 Task: Add a signature Clara Davis containing Thank you for your help, Clara Davis to email address softage.10@softage.net and add a folder Radio advertising
Action: Mouse moved to (127, 130)
Screenshot: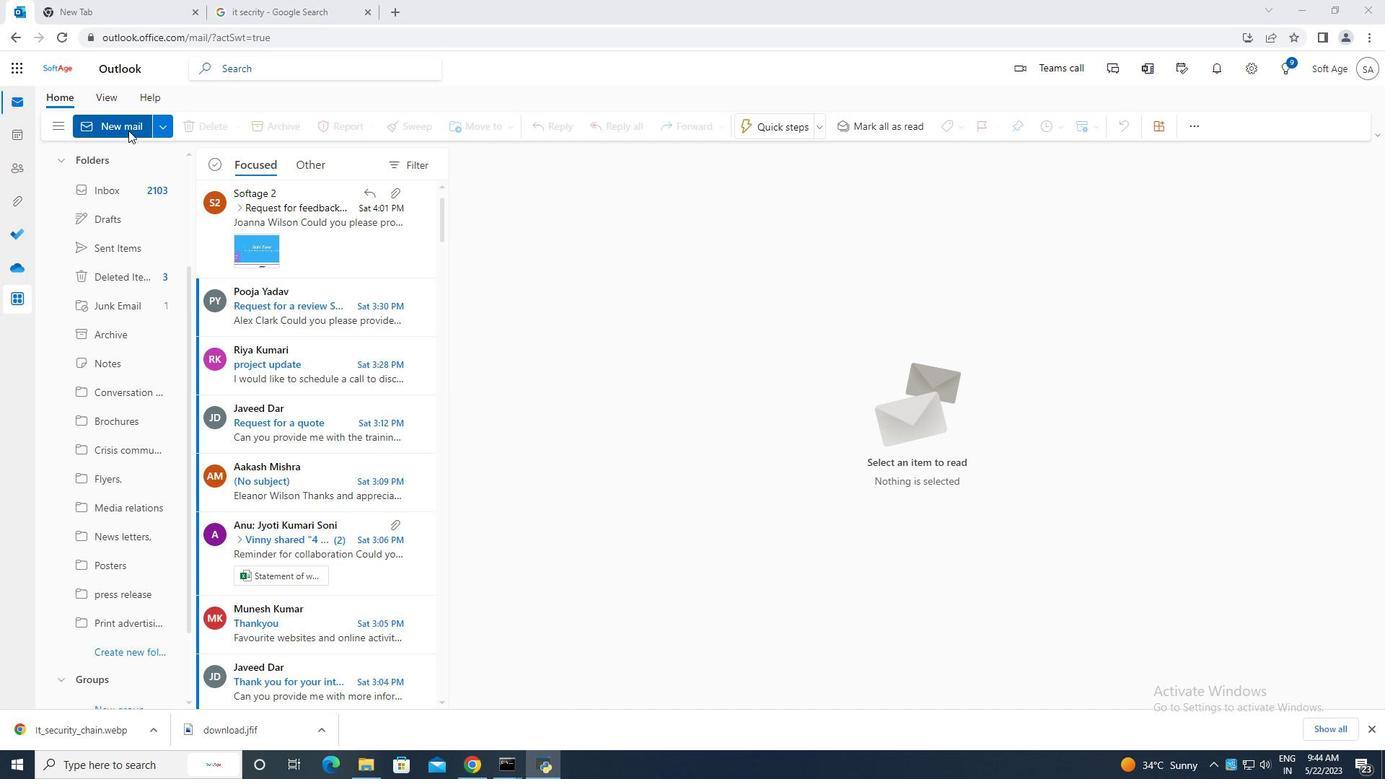 
Action: Mouse pressed left at (127, 130)
Screenshot: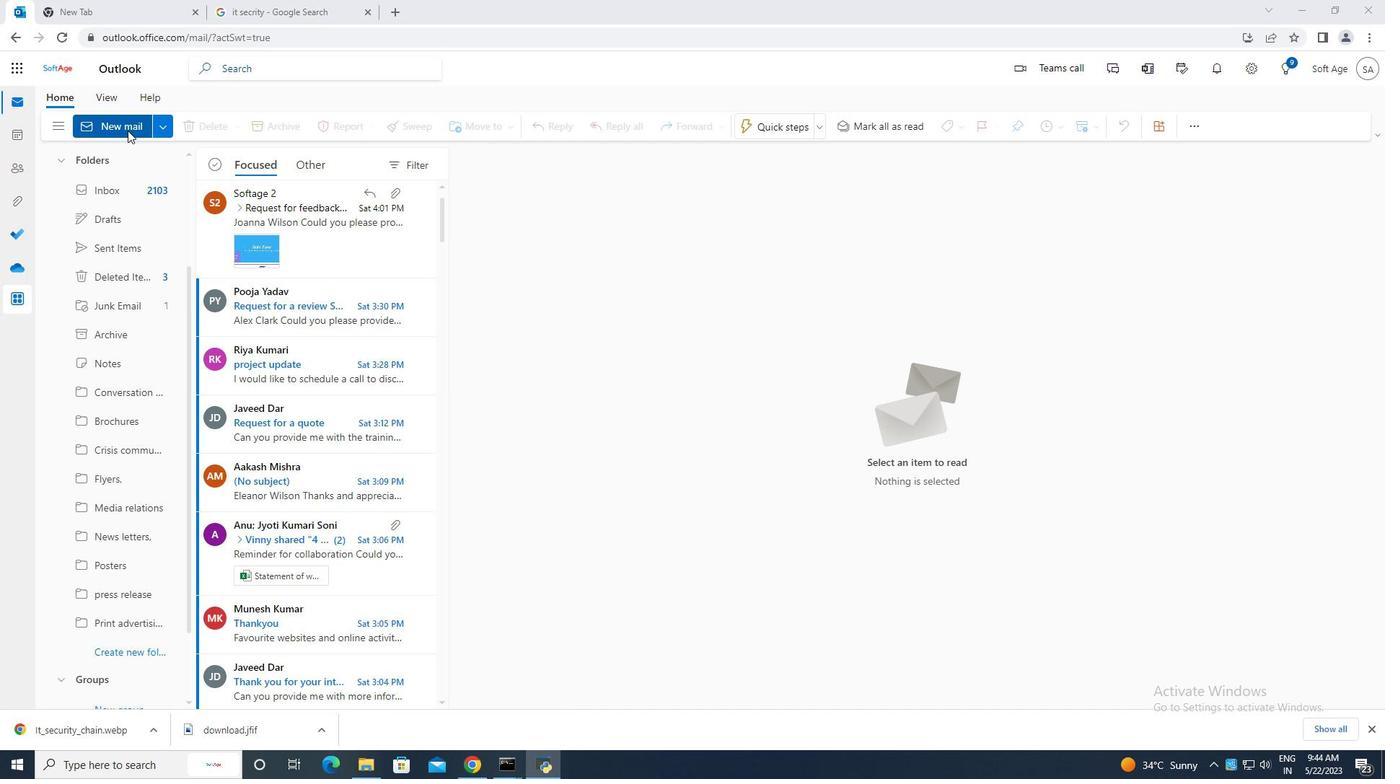 
Action: Mouse moved to (933, 120)
Screenshot: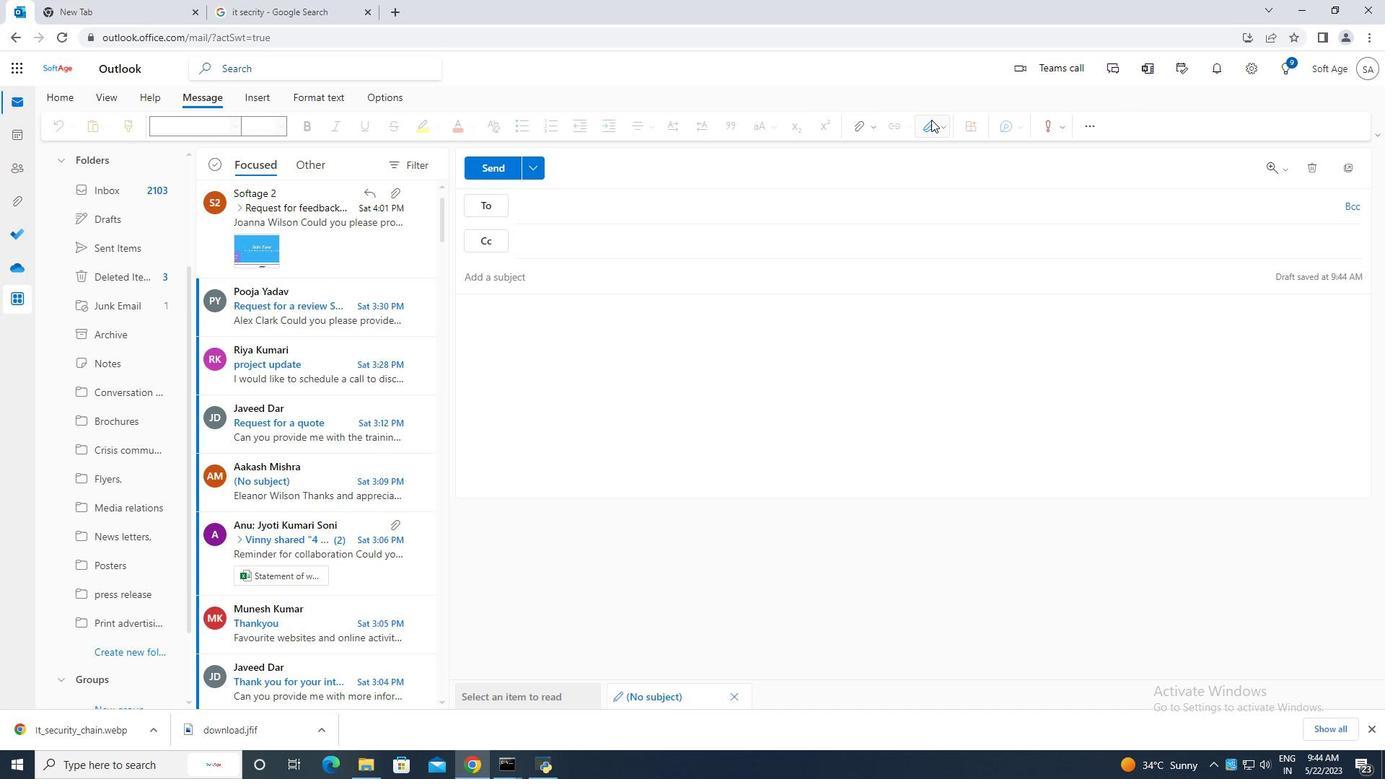 
Action: Mouse pressed left at (933, 120)
Screenshot: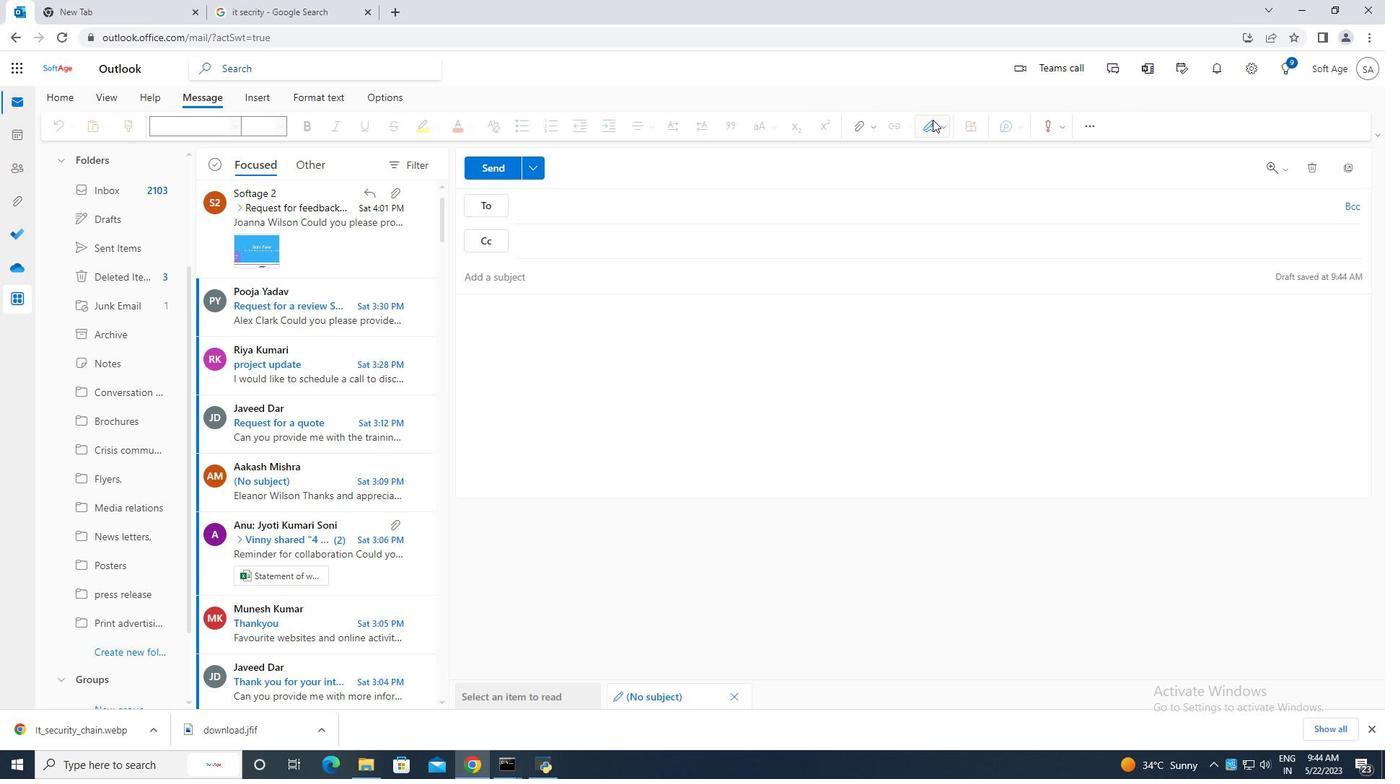 
Action: Mouse moved to (901, 183)
Screenshot: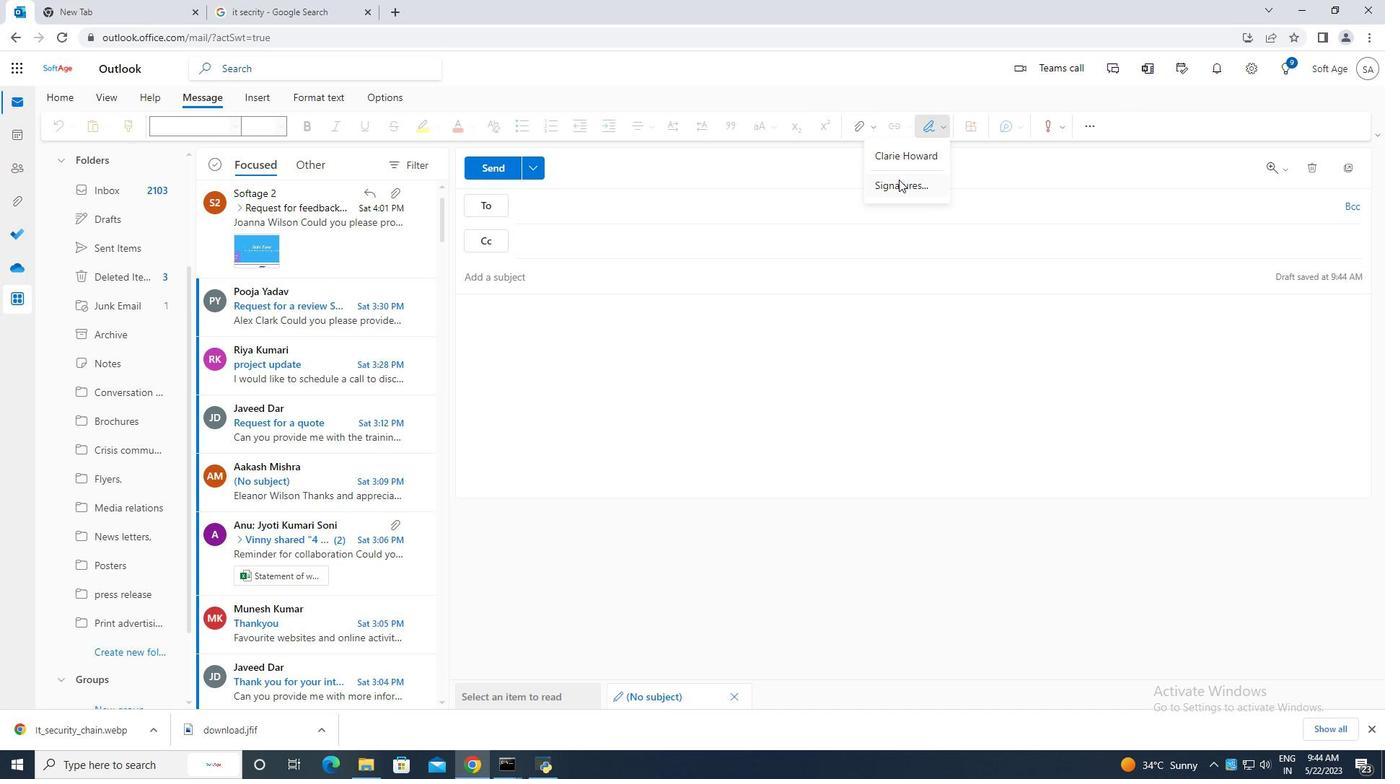 
Action: Mouse pressed left at (901, 183)
Screenshot: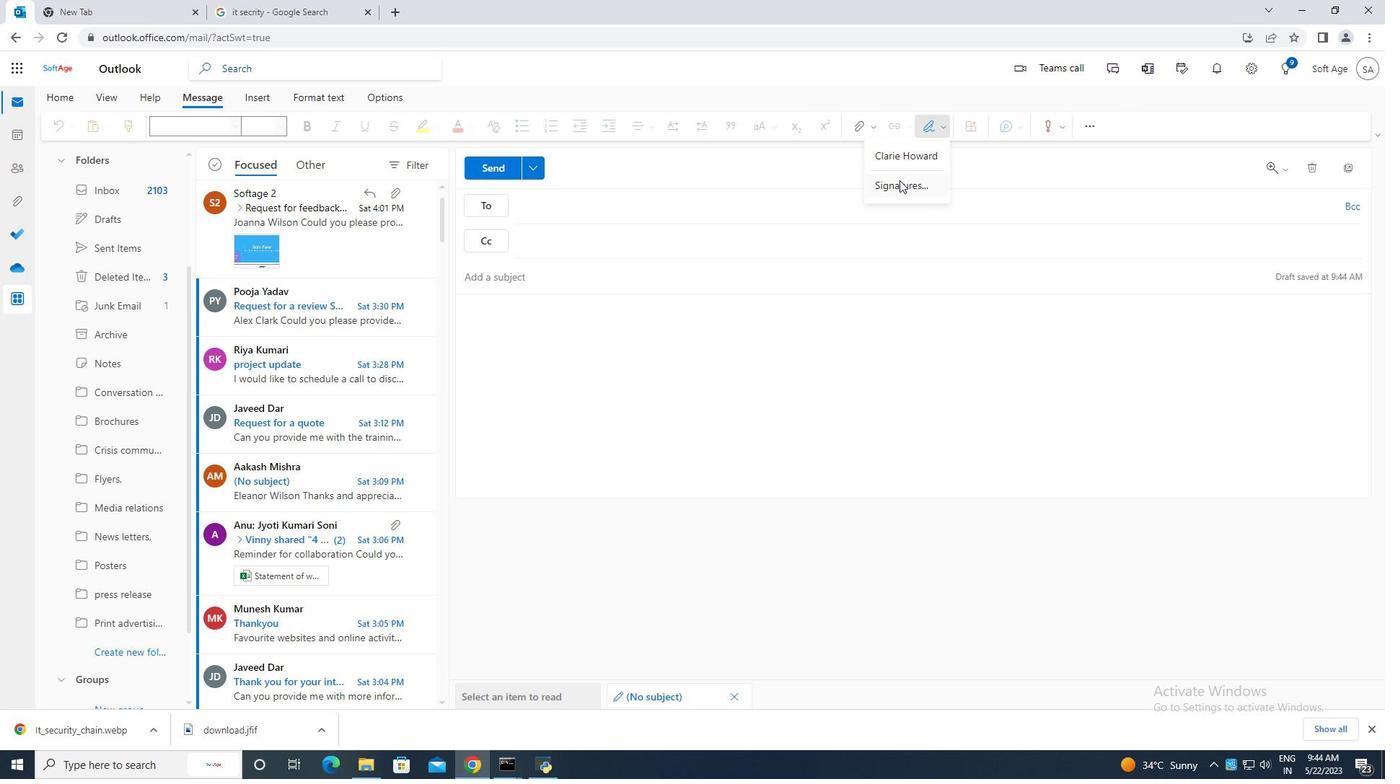 
Action: Mouse moved to (974, 243)
Screenshot: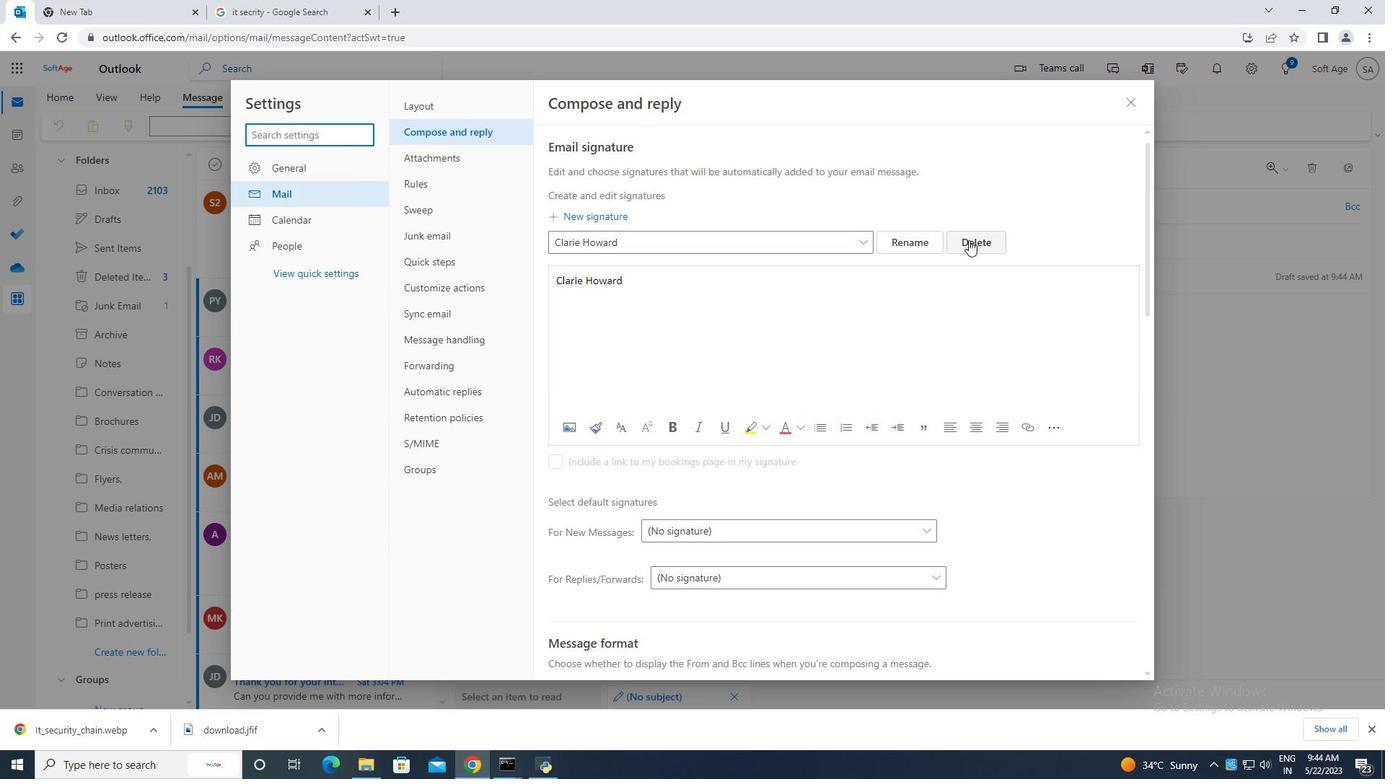 
Action: Mouse pressed left at (974, 243)
Screenshot: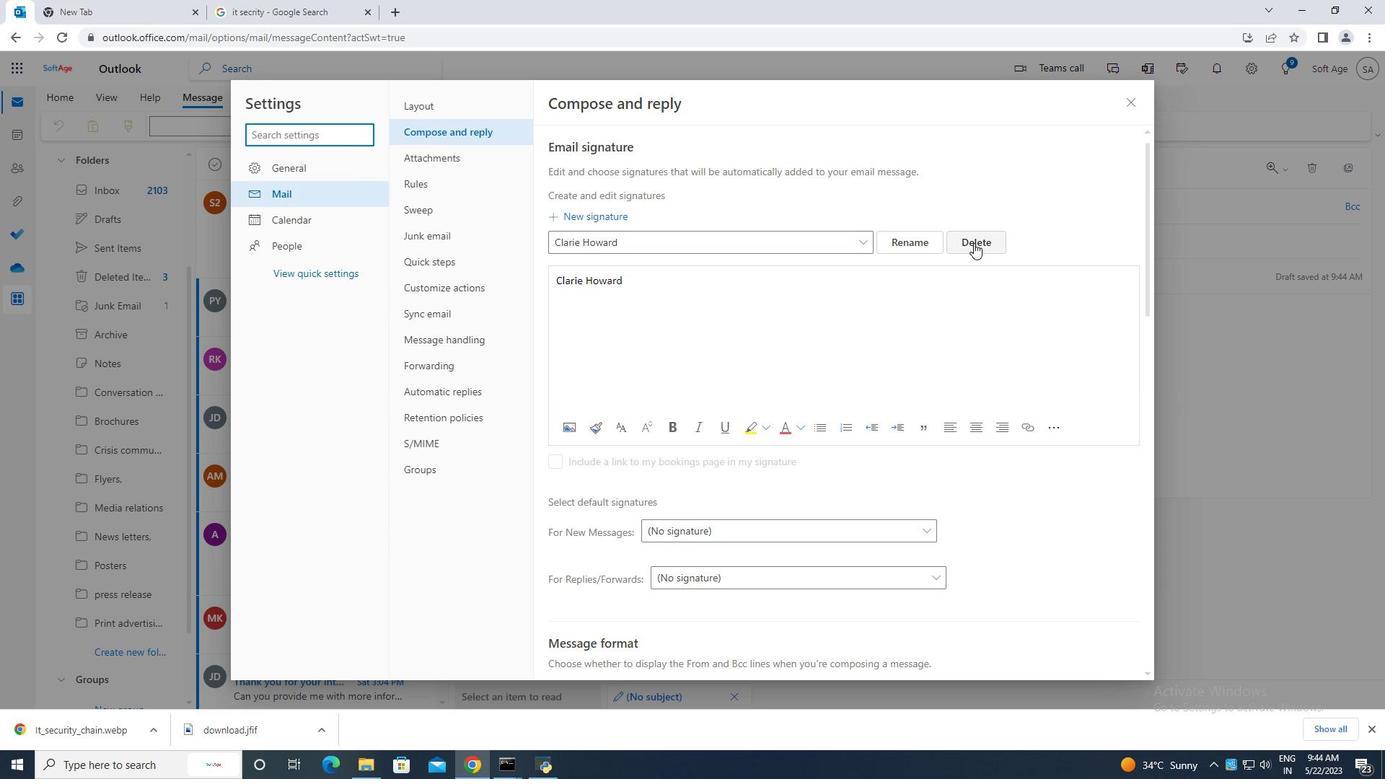 
Action: Mouse moved to (635, 238)
Screenshot: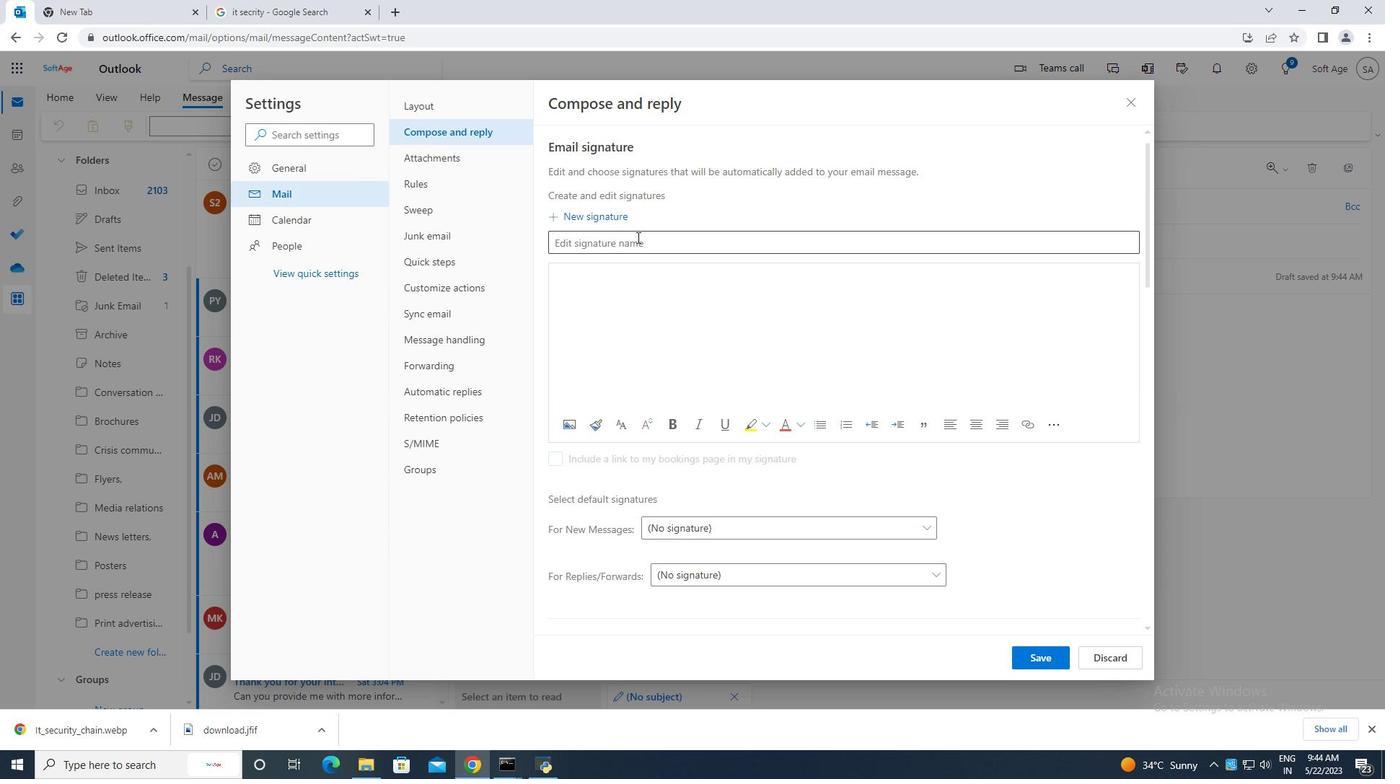 
Action: Mouse pressed left at (635, 238)
Screenshot: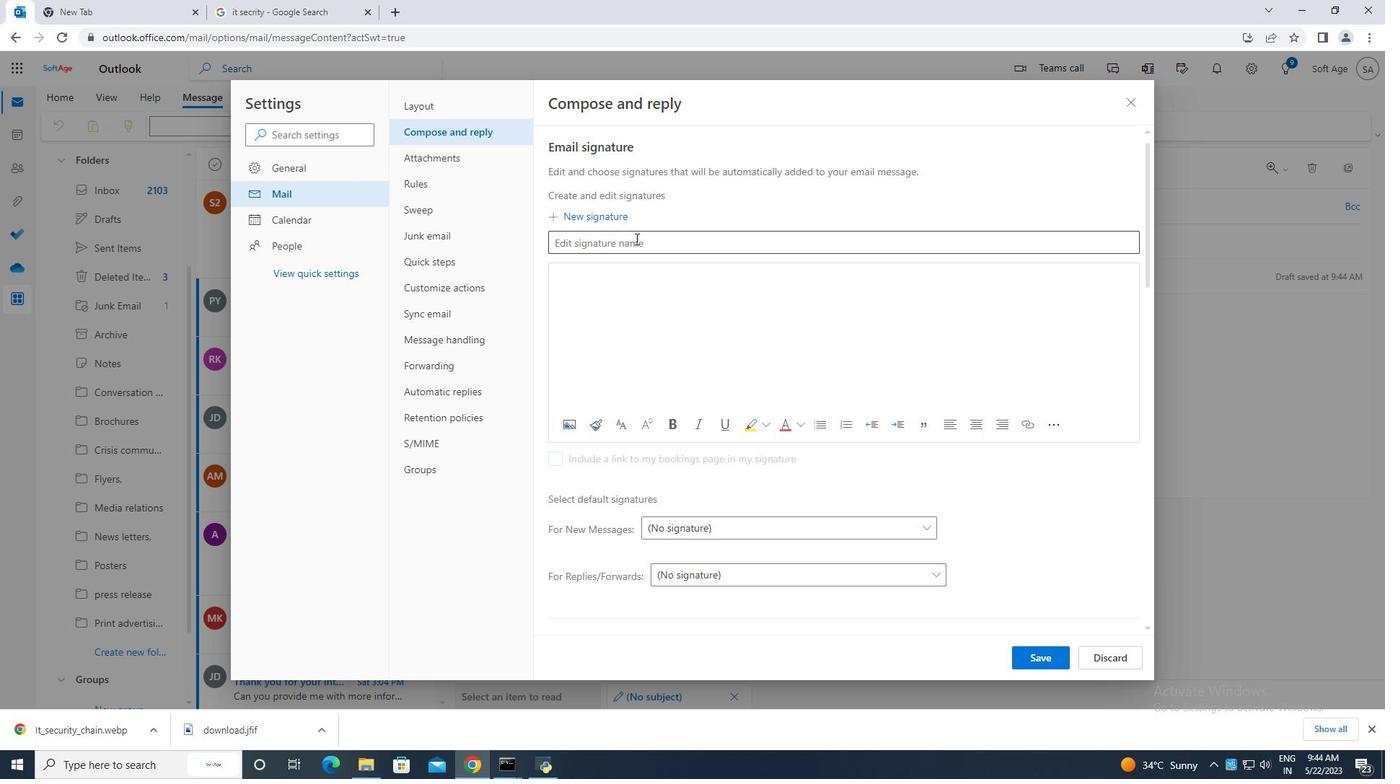 
Action: Key pressed <Key.caps_lock>C<Key.caps_lock>lara<Key.space><Key.caps_lock>D<Key.caps_lock>avis
Screenshot: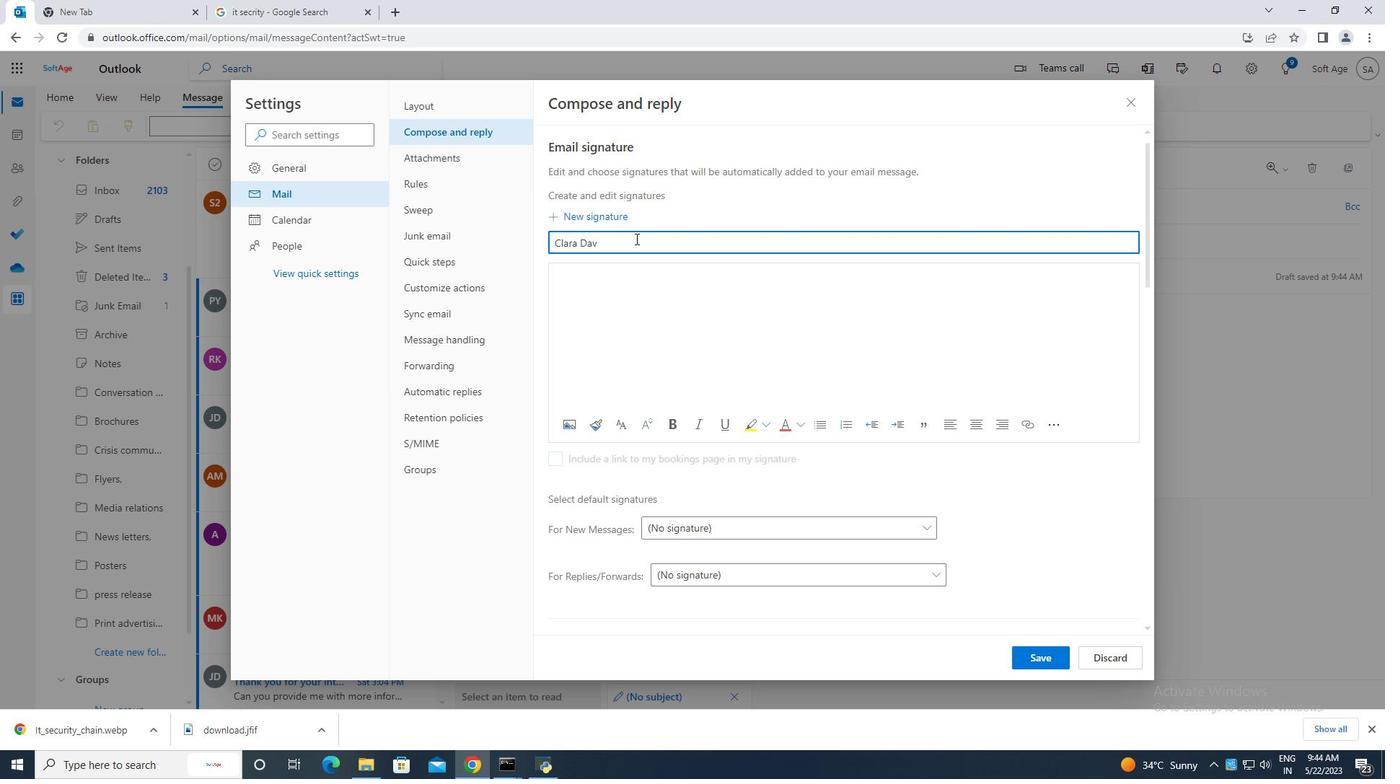 
Action: Mouse moved to (605, 281)
Screenshot: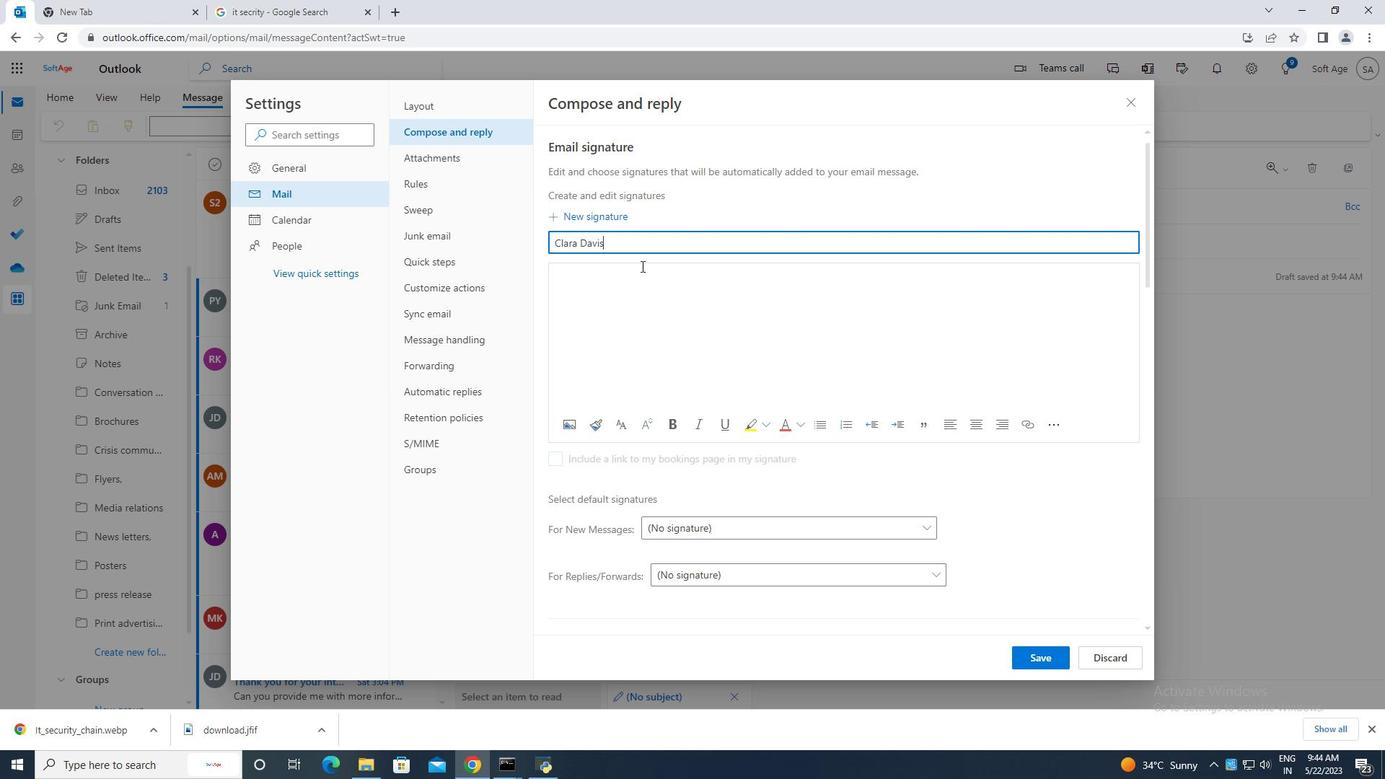 
Action: Mouse pressed left at (605, 281)
Screenshot: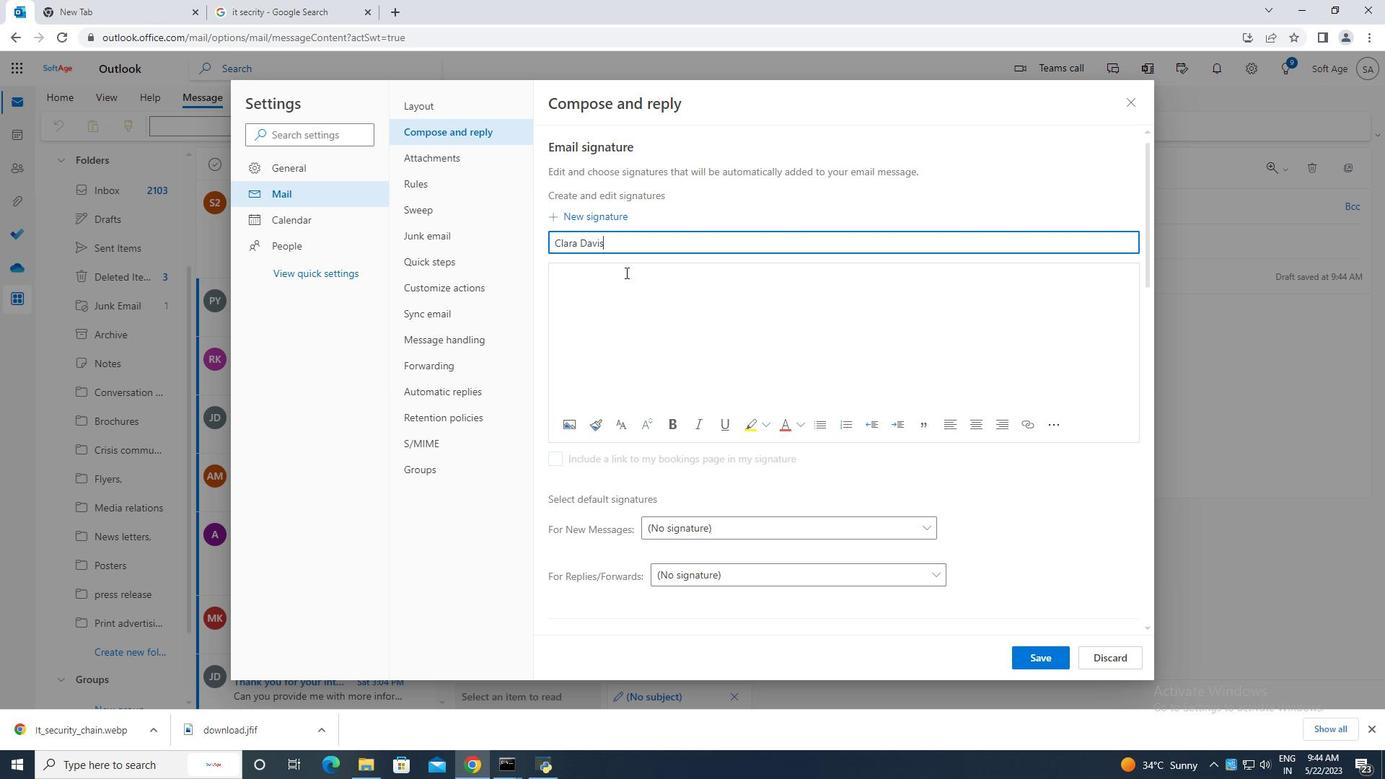 
Action: Key pressed <Key.caps_lock>C<Key.caps_lock>lara<Key.space><Key.caps_lock>D<Key.caps_lock>avis
Screenshot: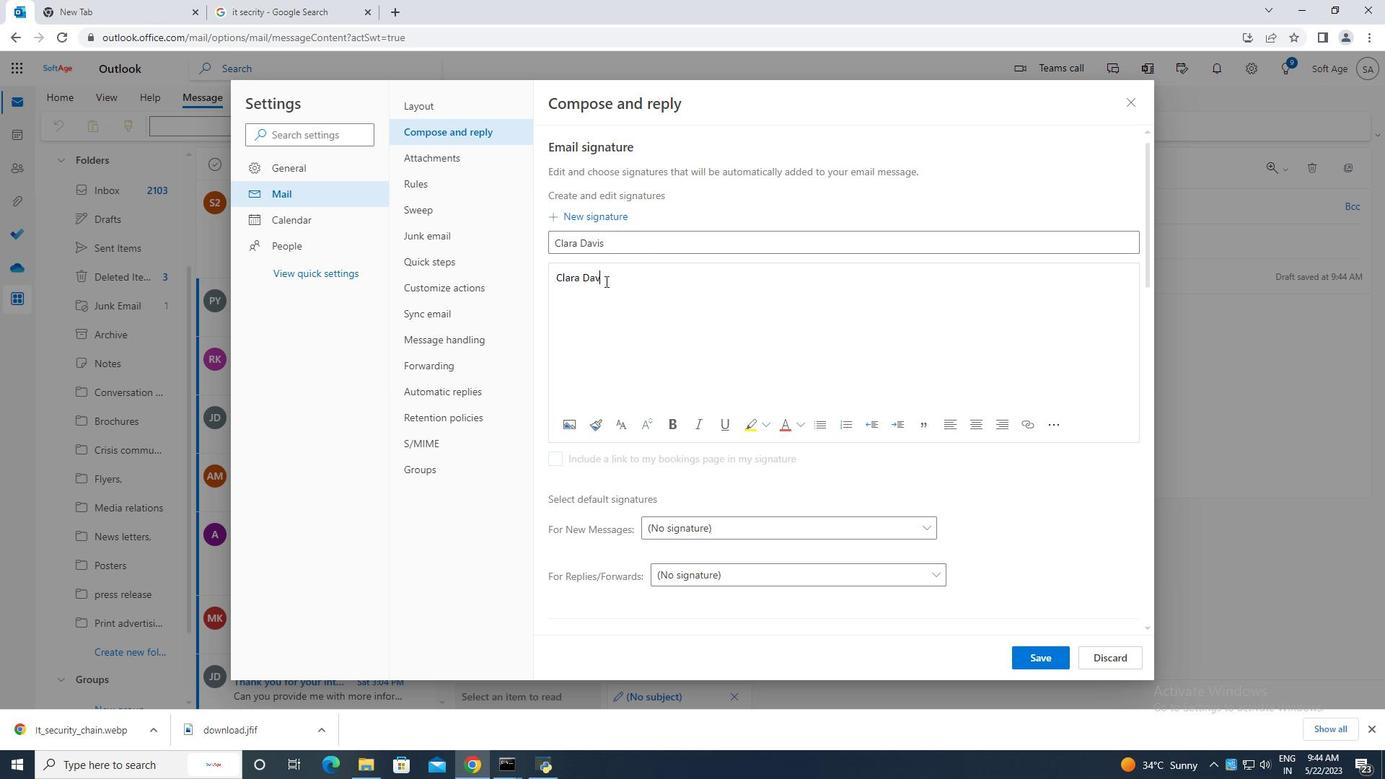 
Action: Mouse moved to (1037, 656)
Screenshot: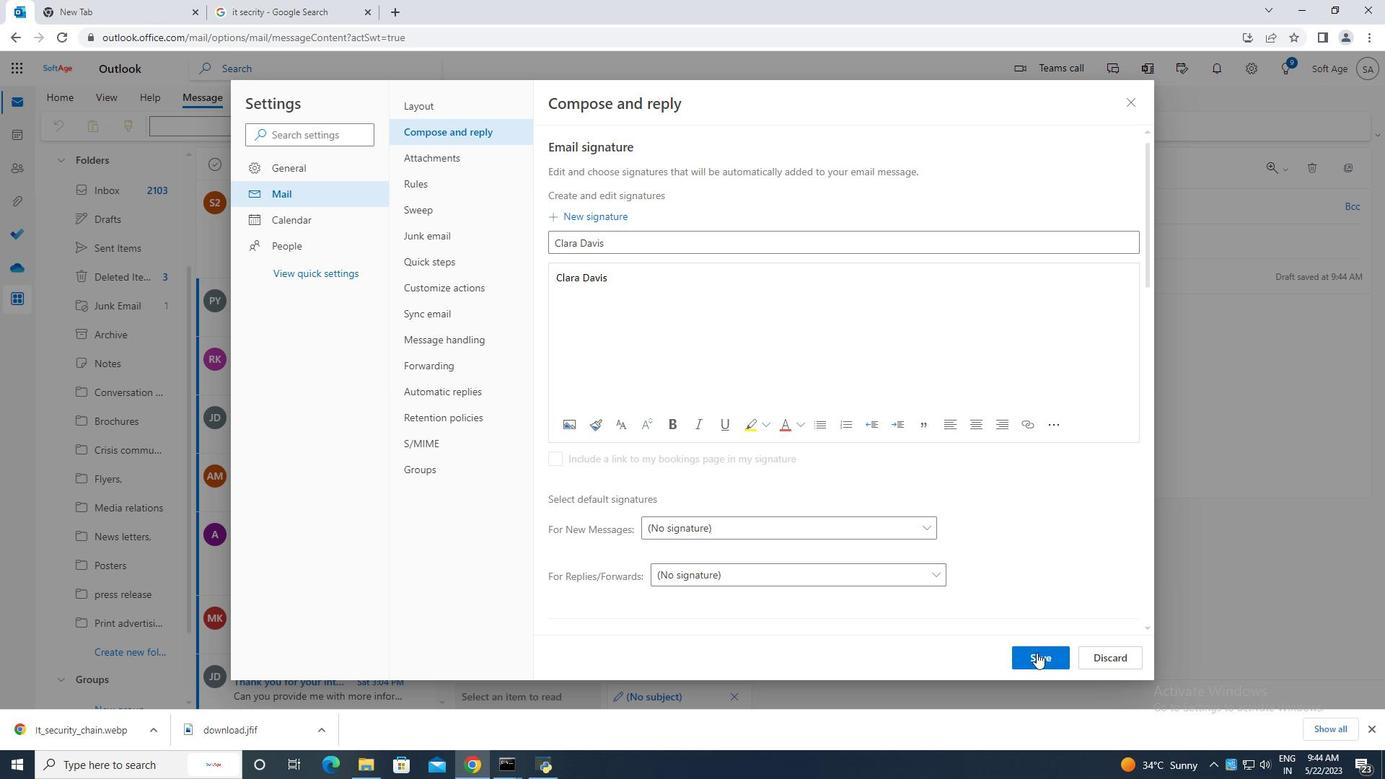 
Action: Mouse pressed left at (1037, 656)
Screenshot: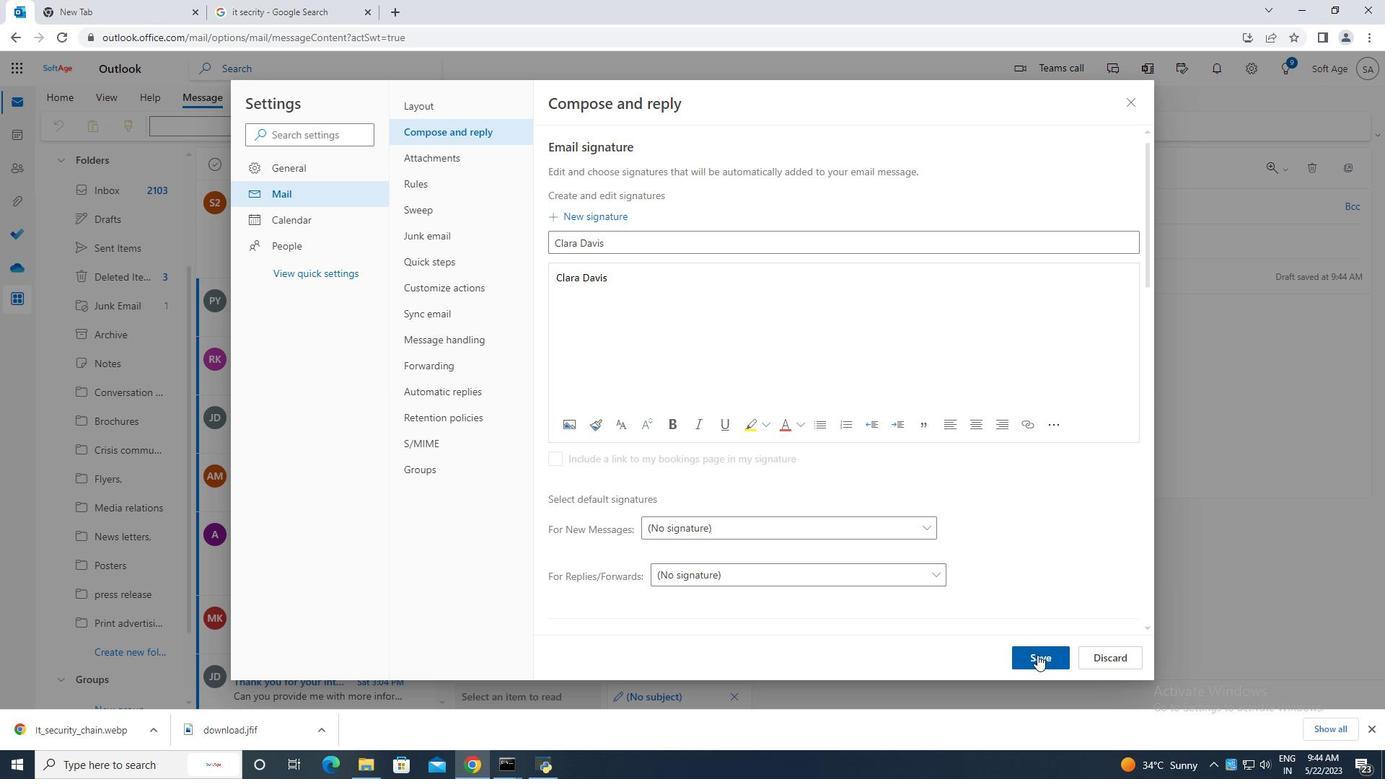 
Action: Mouse moved to (1131, 107)
Screenshot: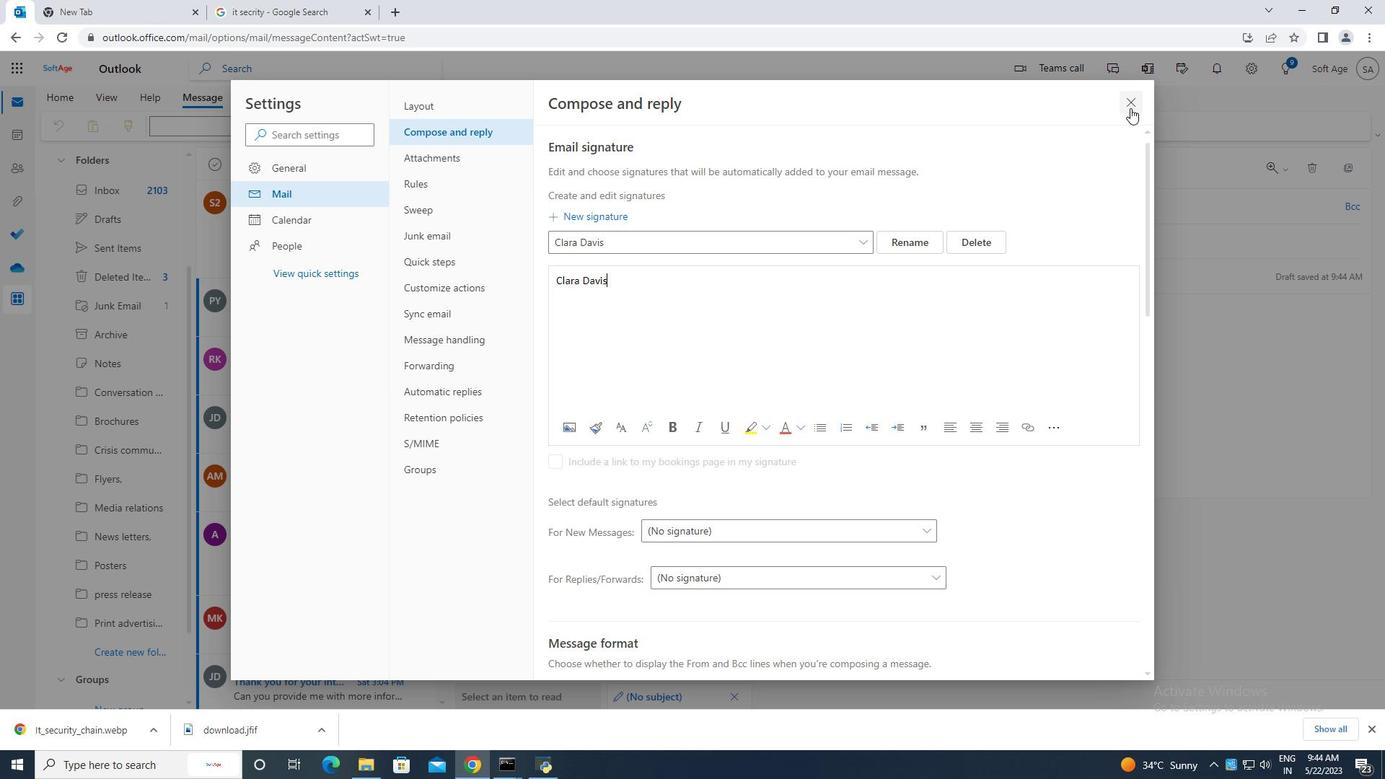 
Action: Mouse pressed left at (1131, 107)
Screenshot: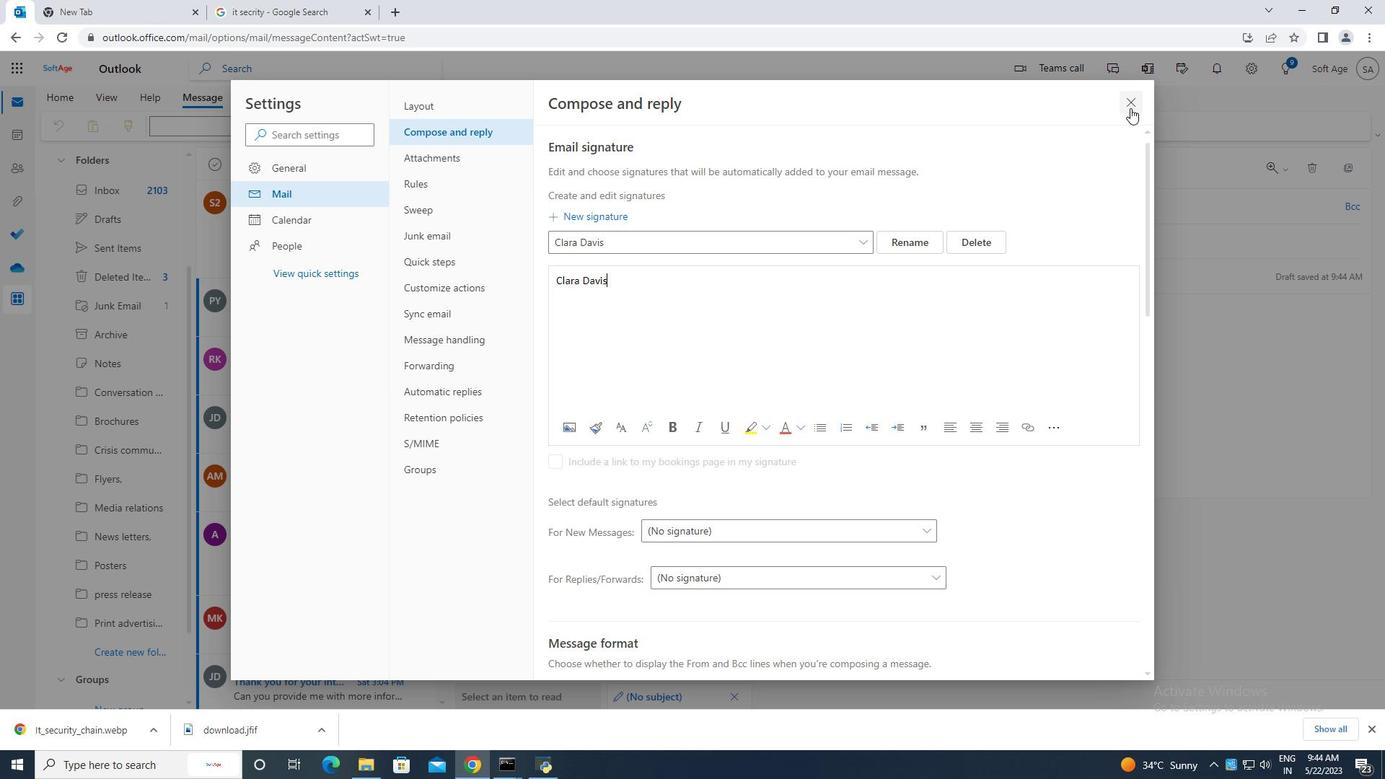 
Action: Mouse moved to (933, 126)
Screenshot: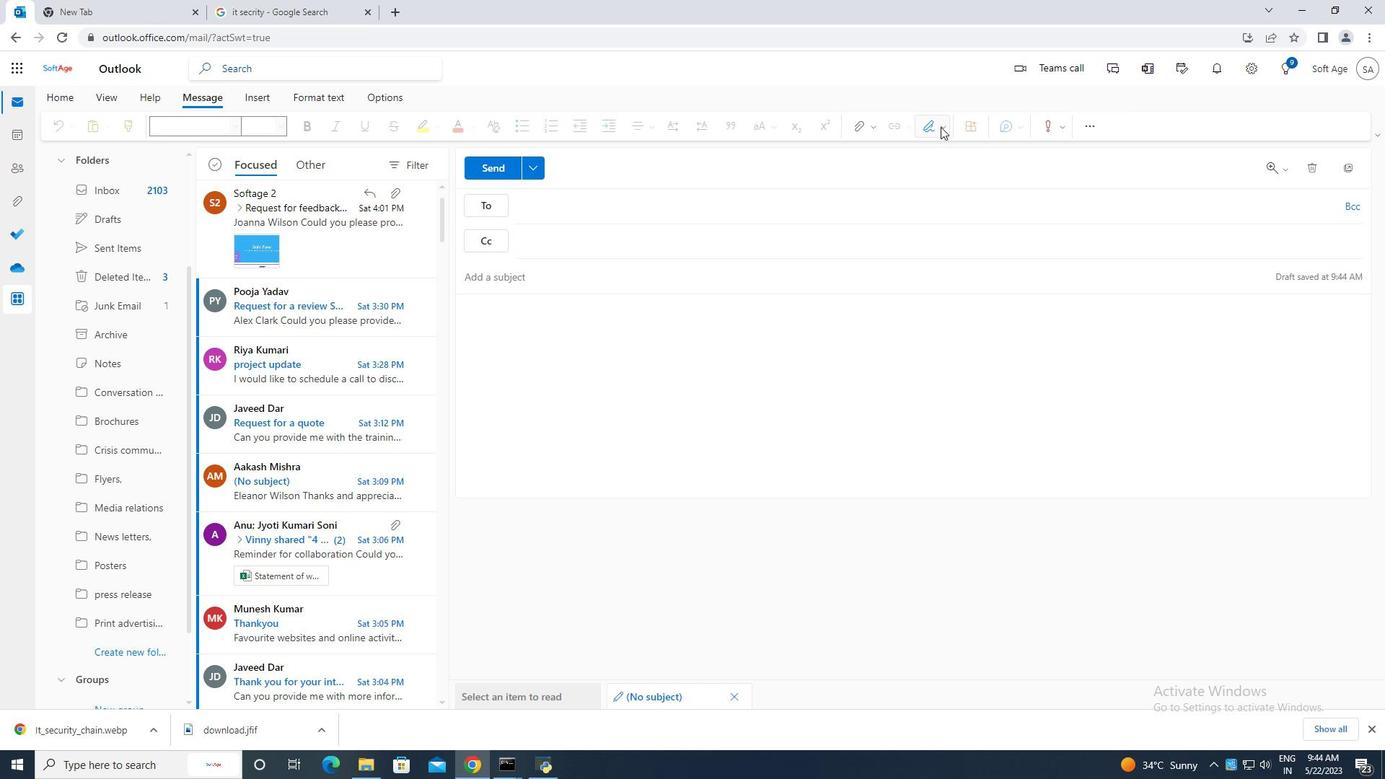 
Action: Mouse pressed left at (933, 126)
Screenshot: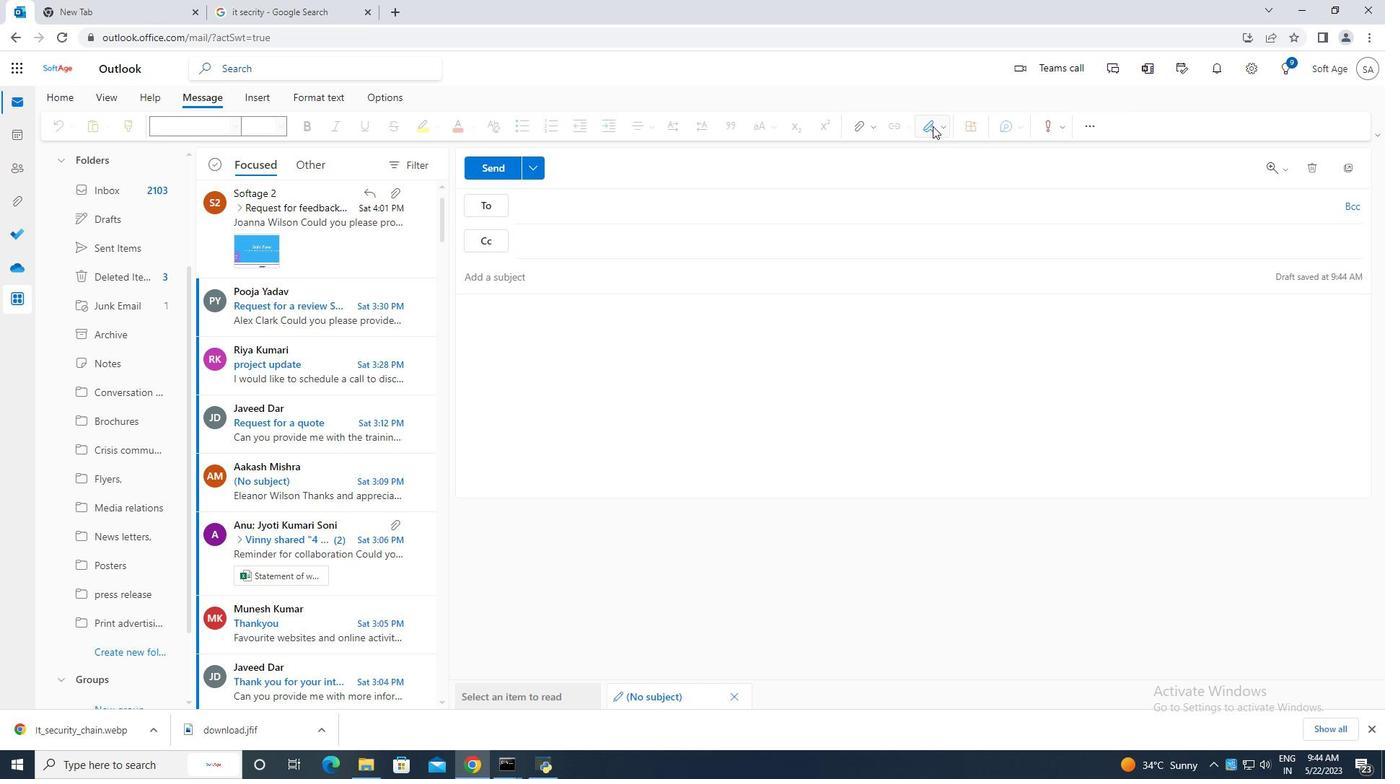 
Action: Mouse moved to (912, 163)
Screenshot: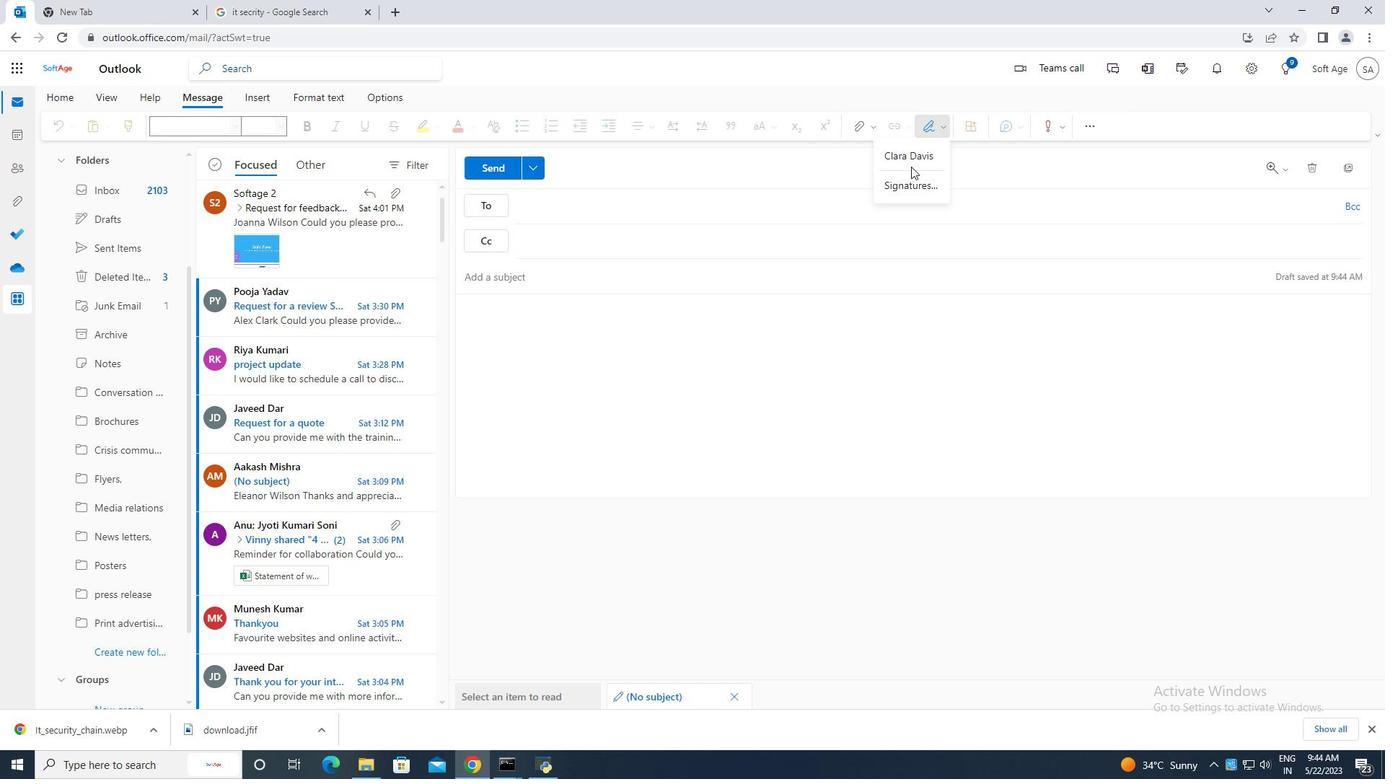 
Action: Mouse pressed left at (912, 163)
Screenshot: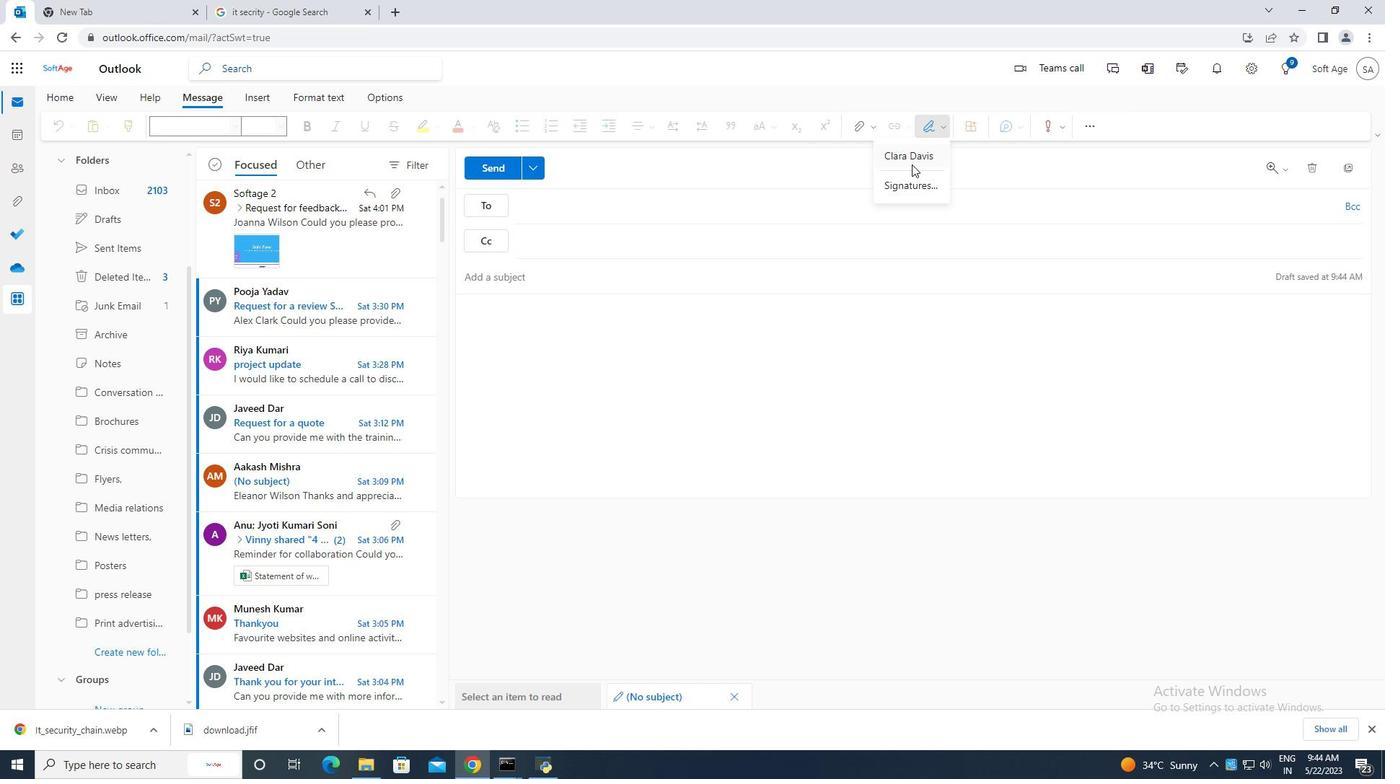 
Action: Mouse moved to (482, 308)
Screenshot: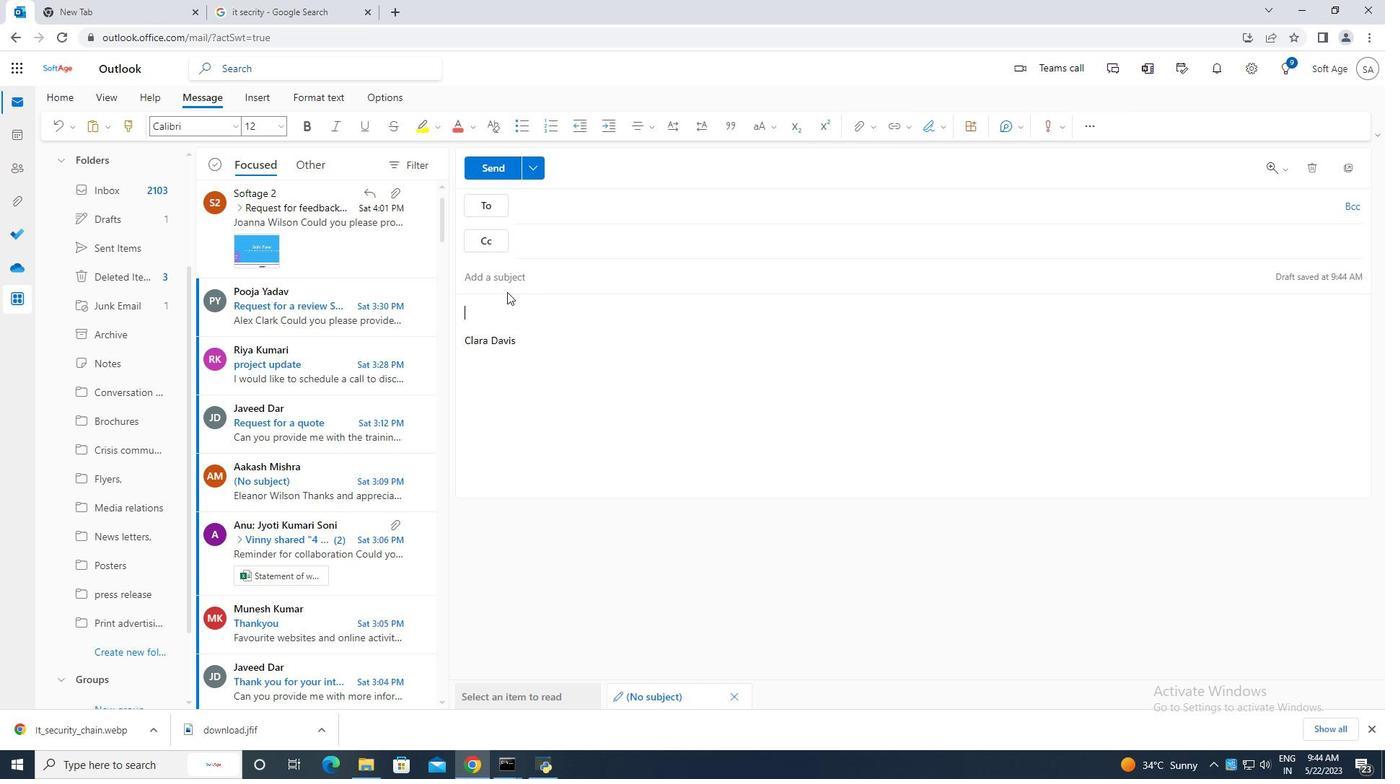 
Action: Key pressed <Key.caps_lock>C<Key.caps_lock>ontaining<Key.space>thank<Key.space>you<Key.space>for<Key.space>your<Key.space>s<Key.backspace>help,
Screenshot: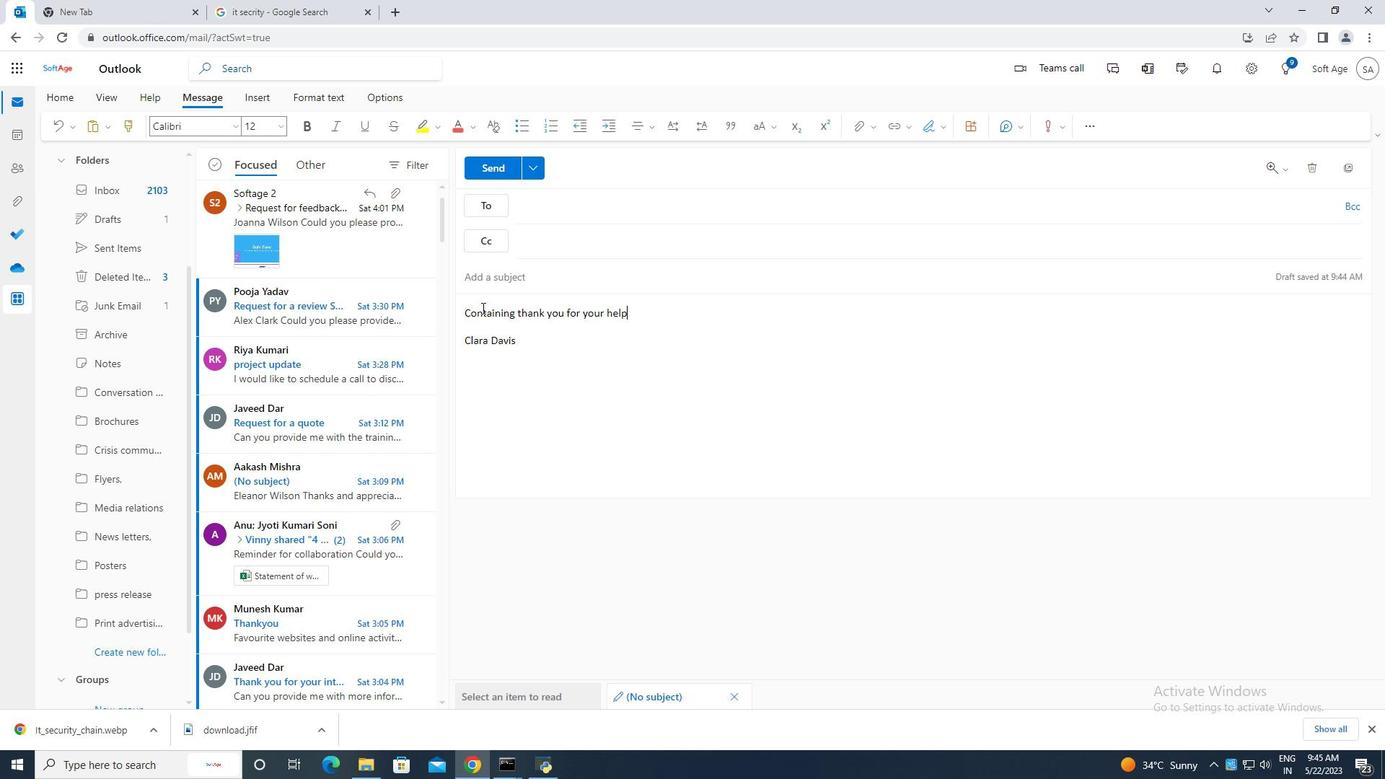 
Action: Mouse moved to (595, 202)
Screenshot: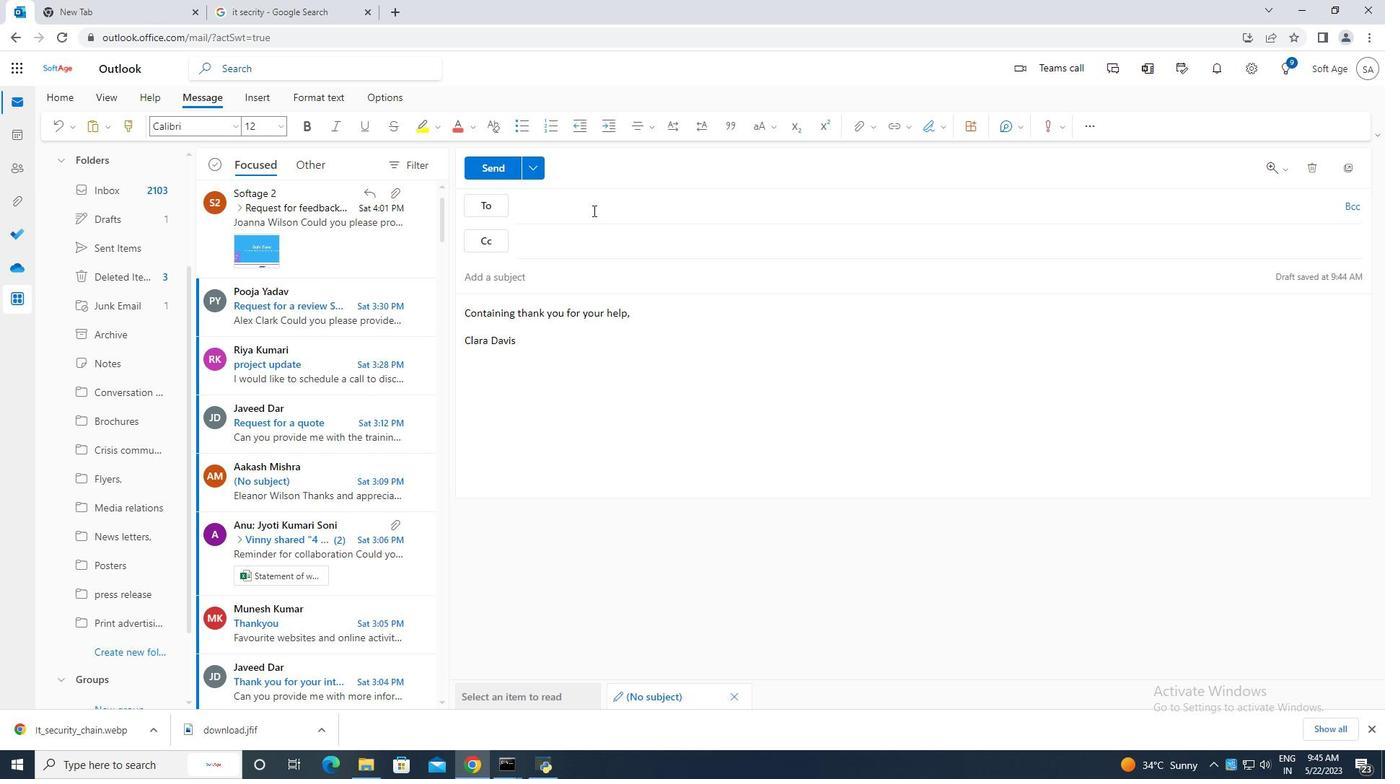 
Action: Mouse pressed left at (595, 202)
Screenshot: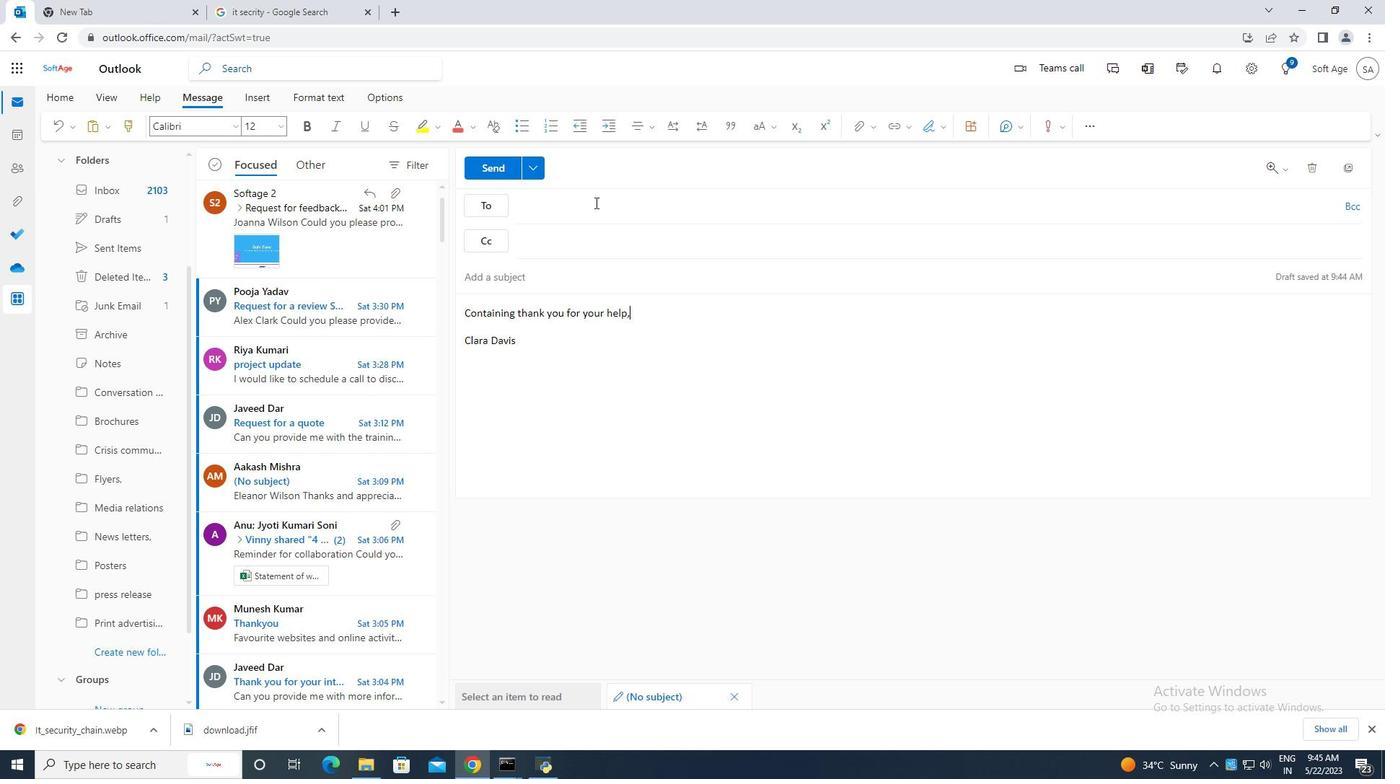
Action: Key pressed softage.10
Screenshot: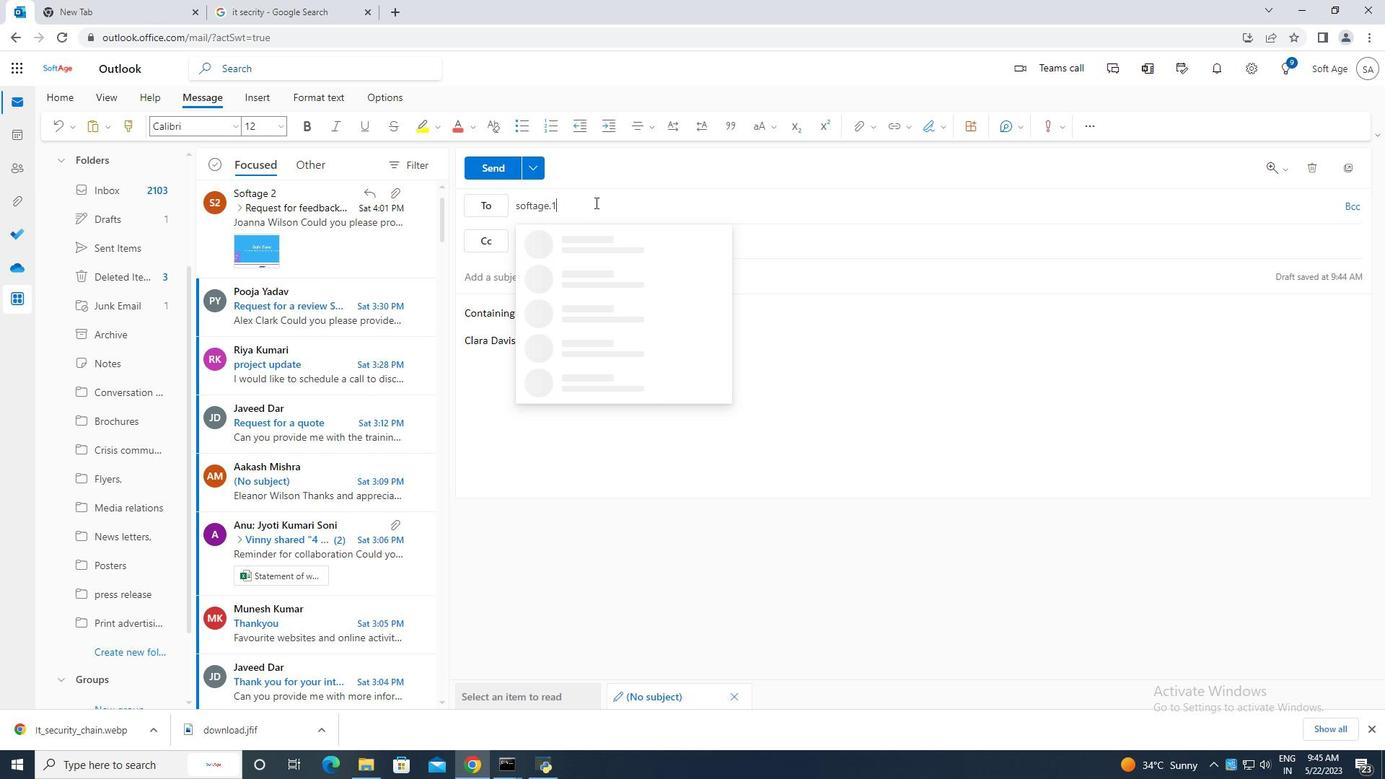 
Action: Mouse moved to (692, 275)
Screenshot: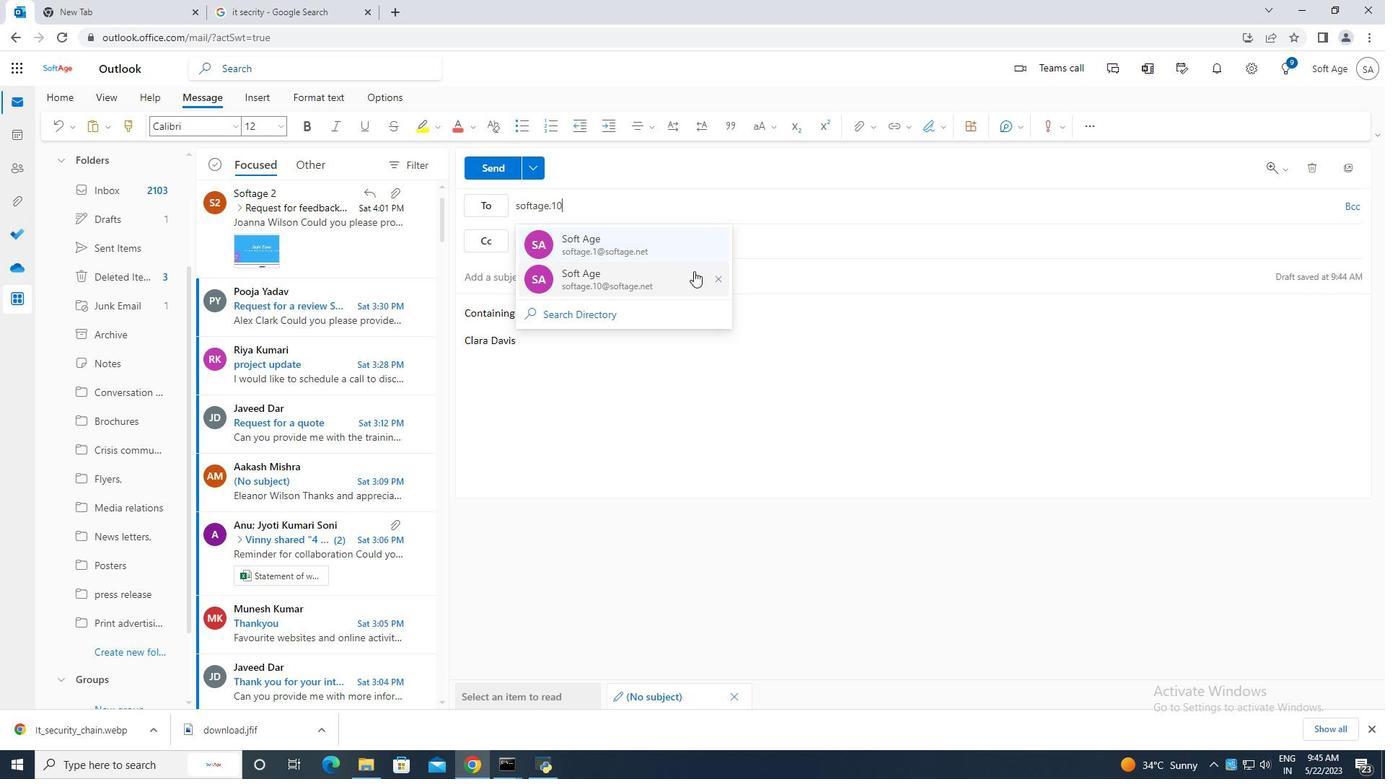 
Action: Mouse pressed left at (692, 275)
Screenshot: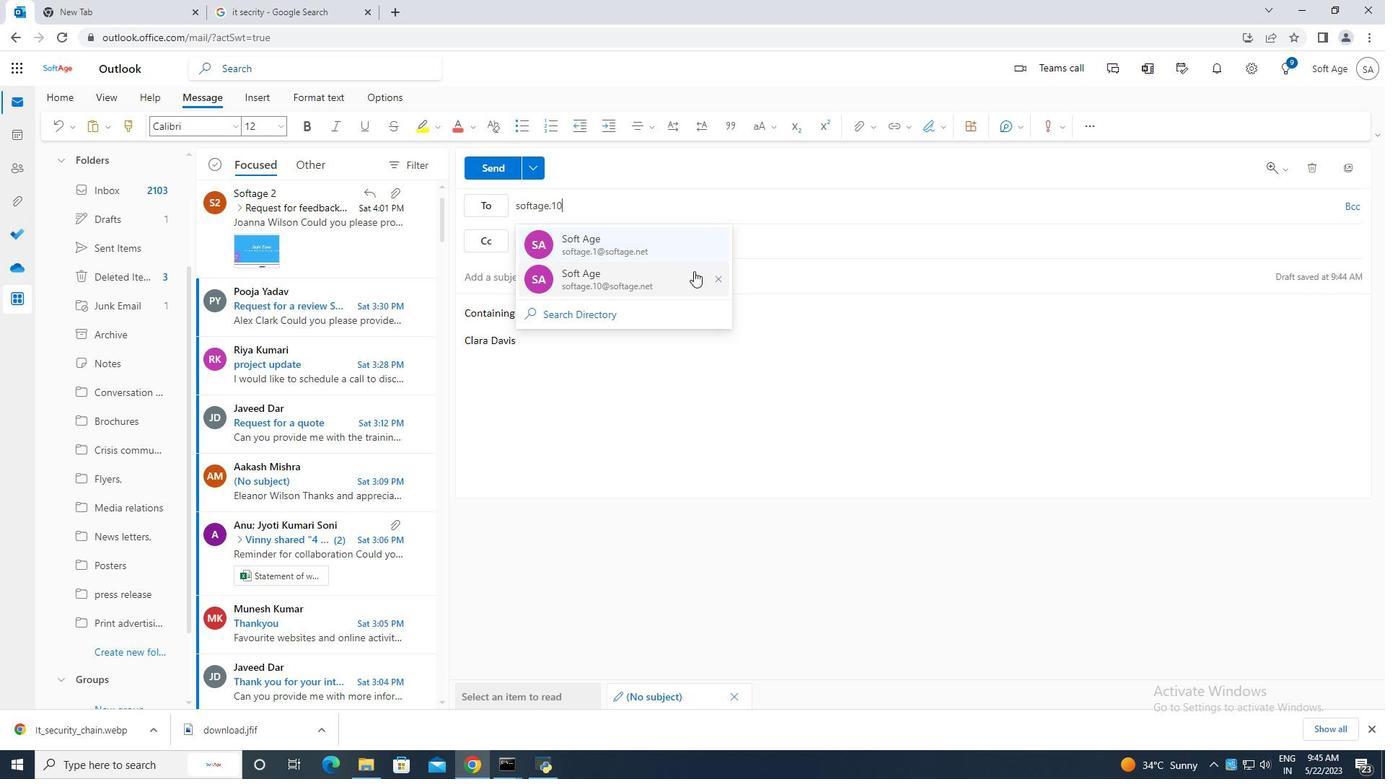 
Action: Mouse moved to (135, 653)
Screenshot: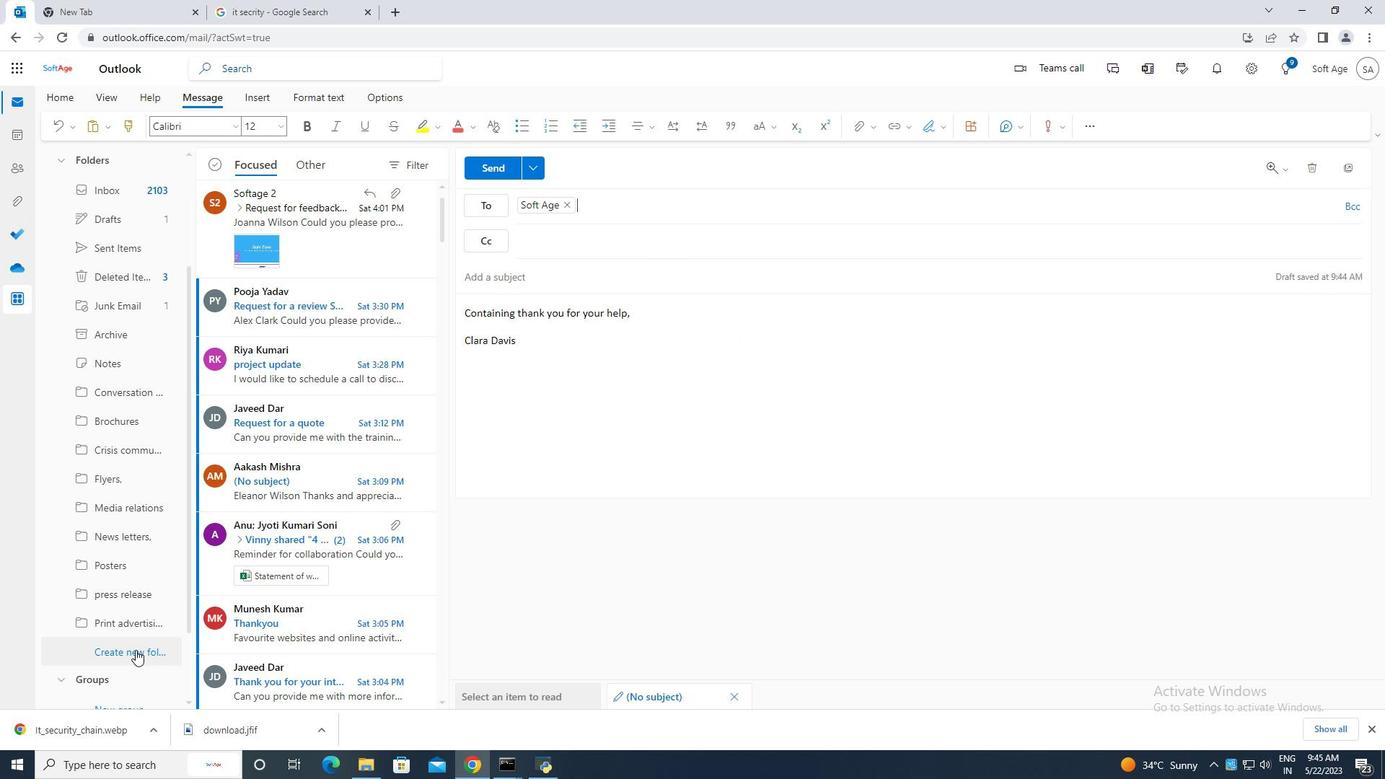 
Action: Mouse pressed left at (135, 653)
Screenshot: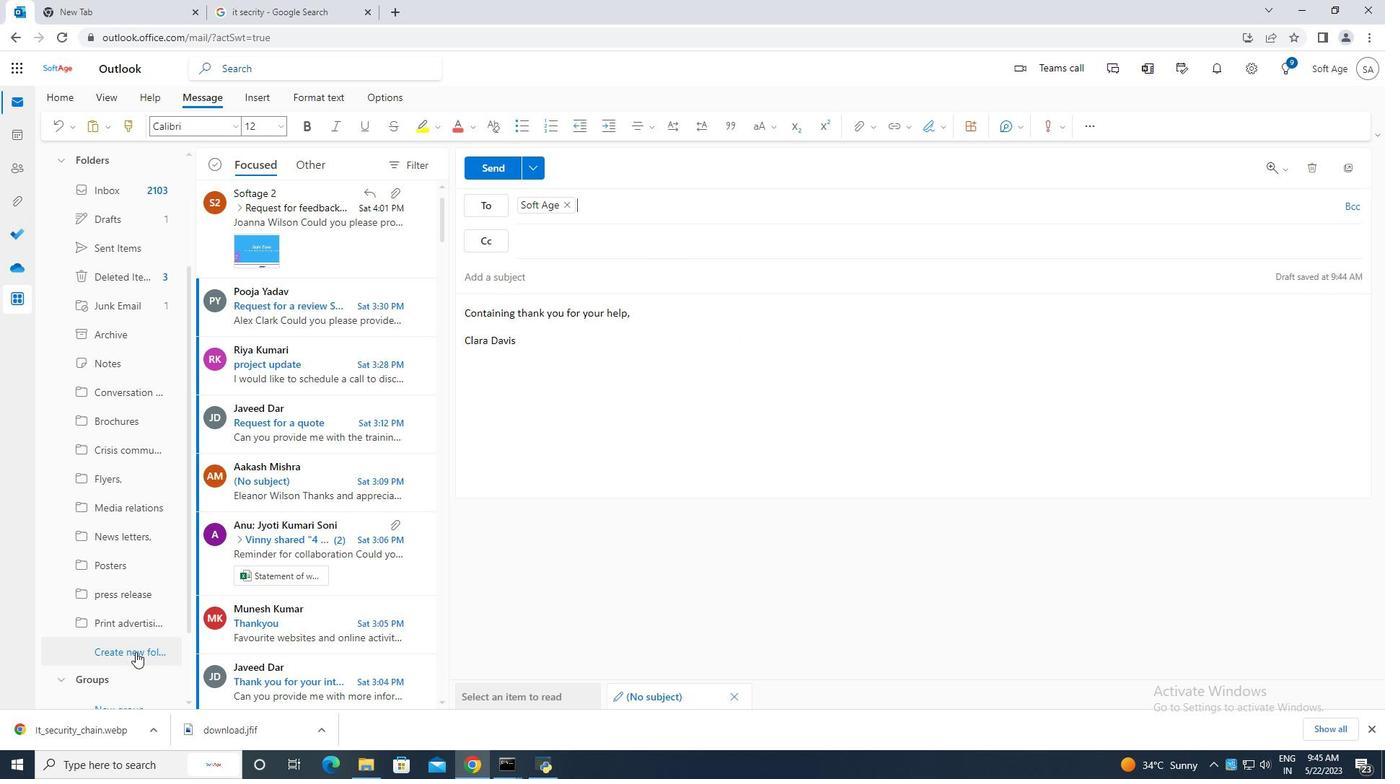 
Action: Mouse moved to (124, 651)
Screenshot: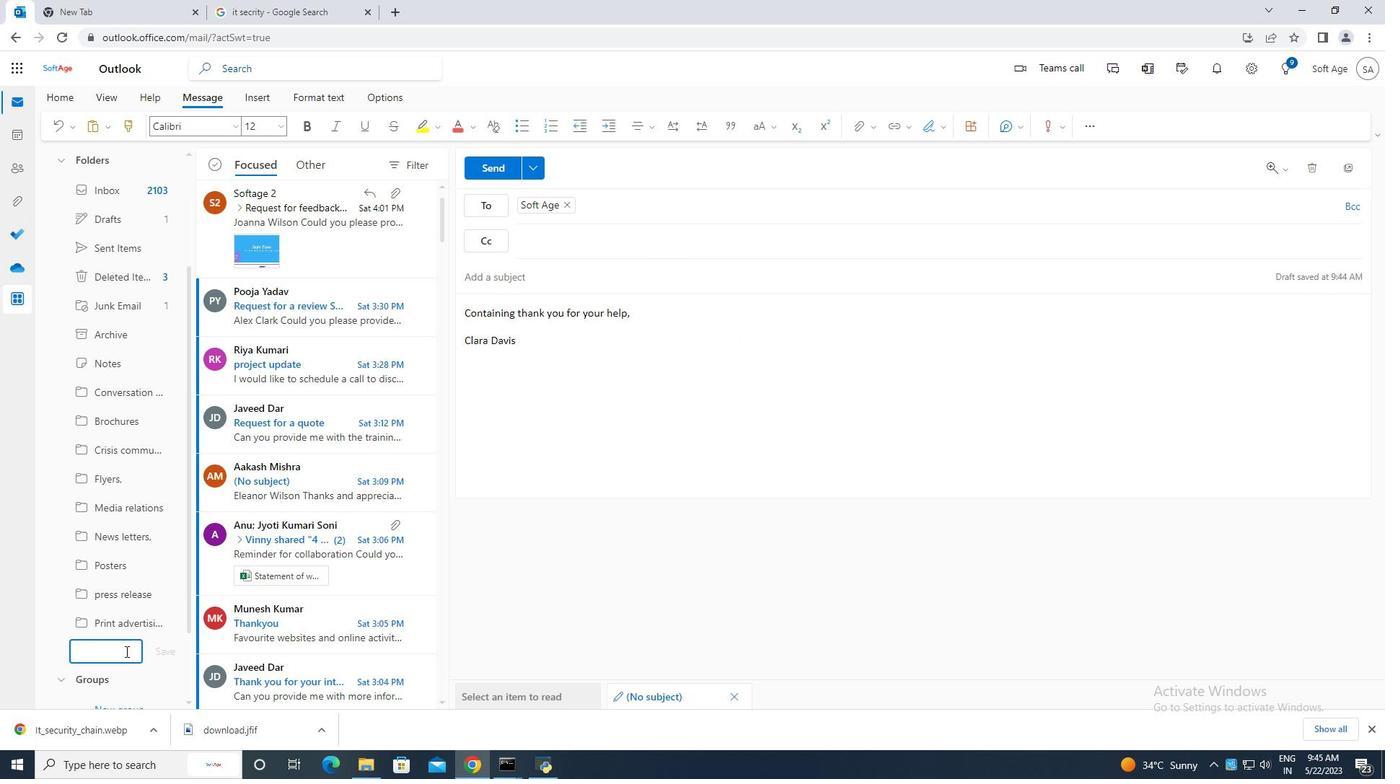 
Action: Key pressed <Key.caps_lock>R<Key.caps_lock>adio<Key.space><Key.caps_lock>A<Key.caps_lock><Key.space>dvertising
Screenshot: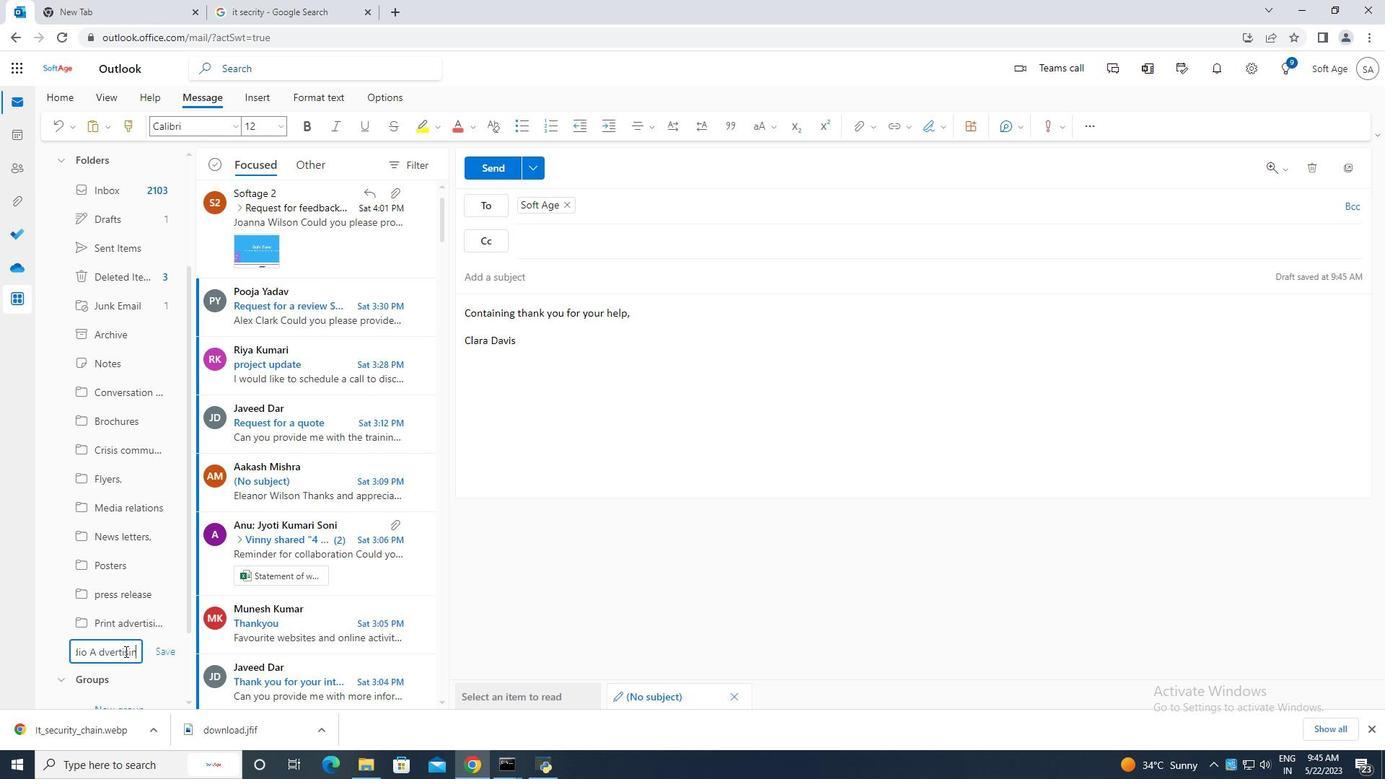 
Action: Mouse moved to (136, 657)
Screenshot: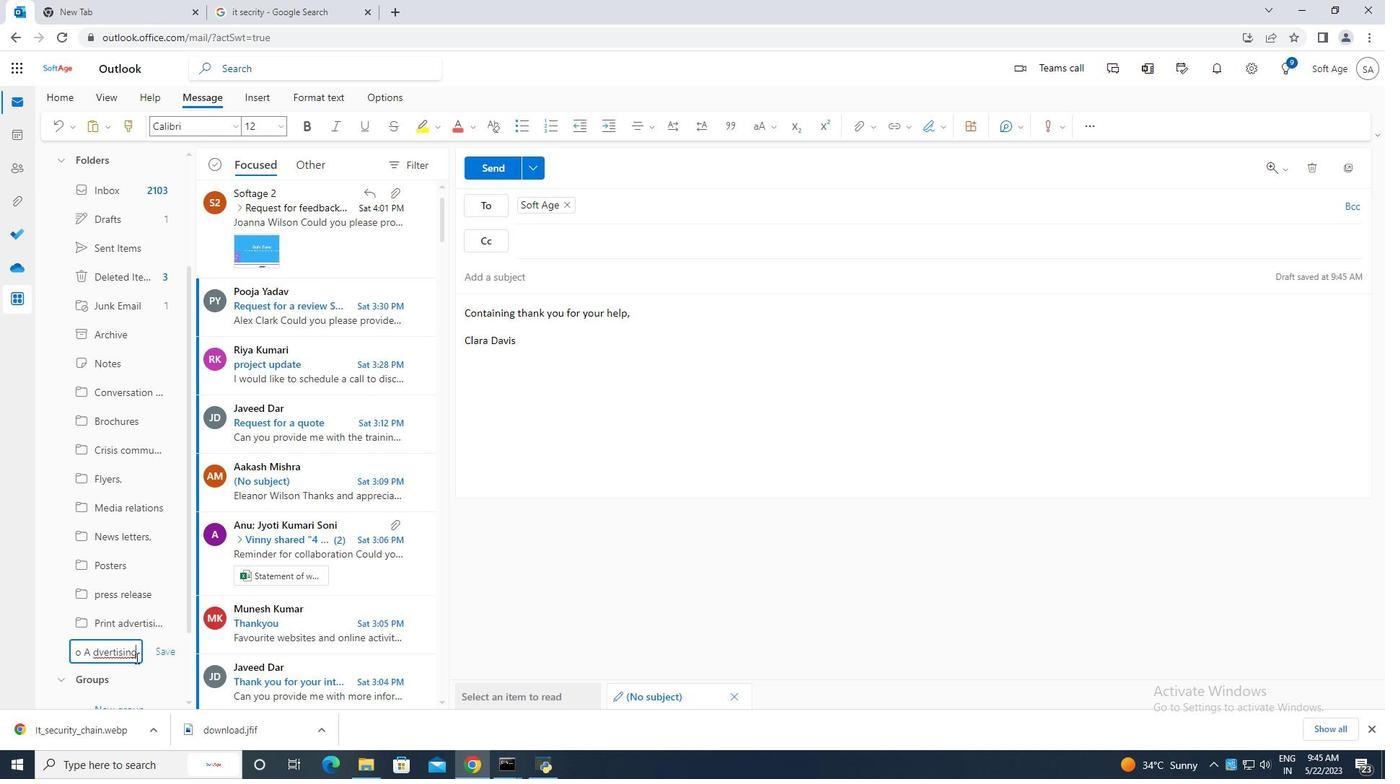 
Action: Key pressed <Key.backspace>g
Screenshot: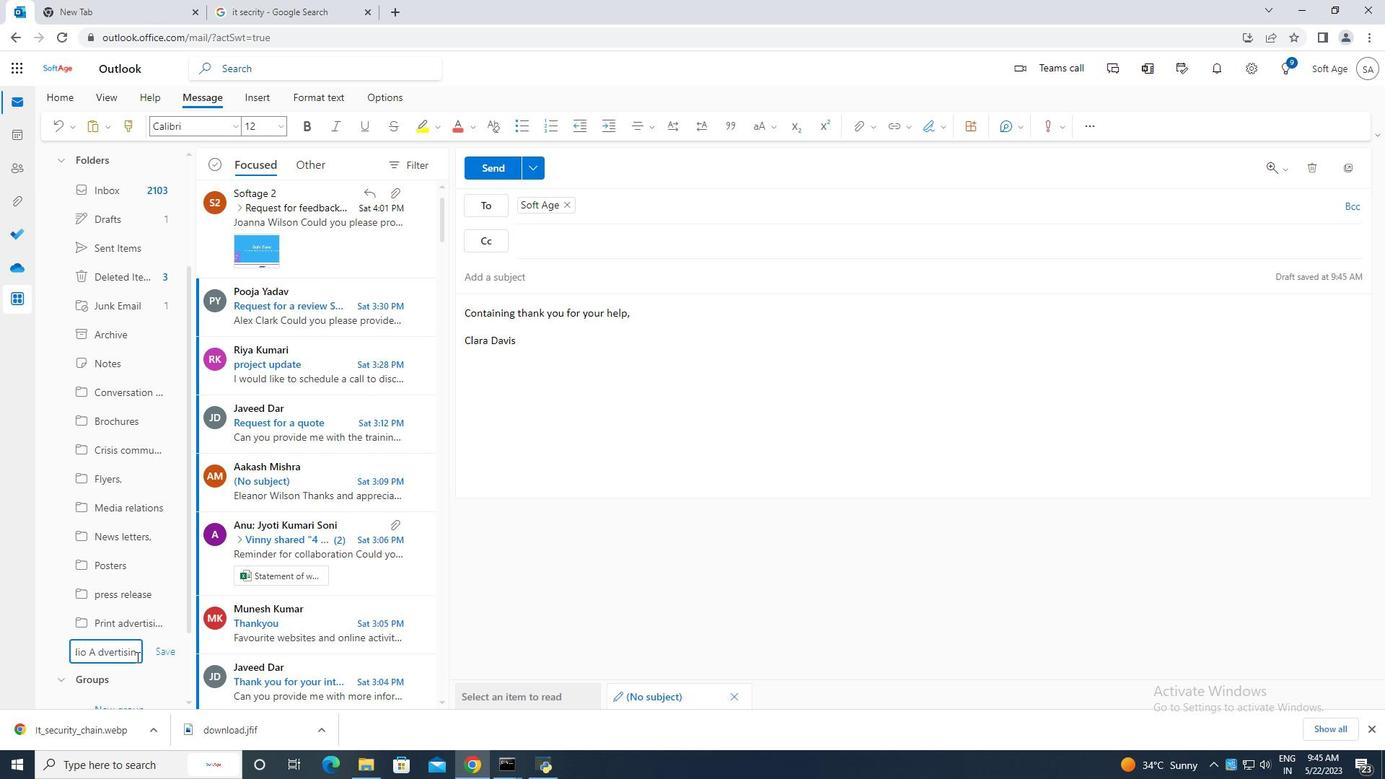 
Action: Mouse moved to (171, 651)
Screenshot: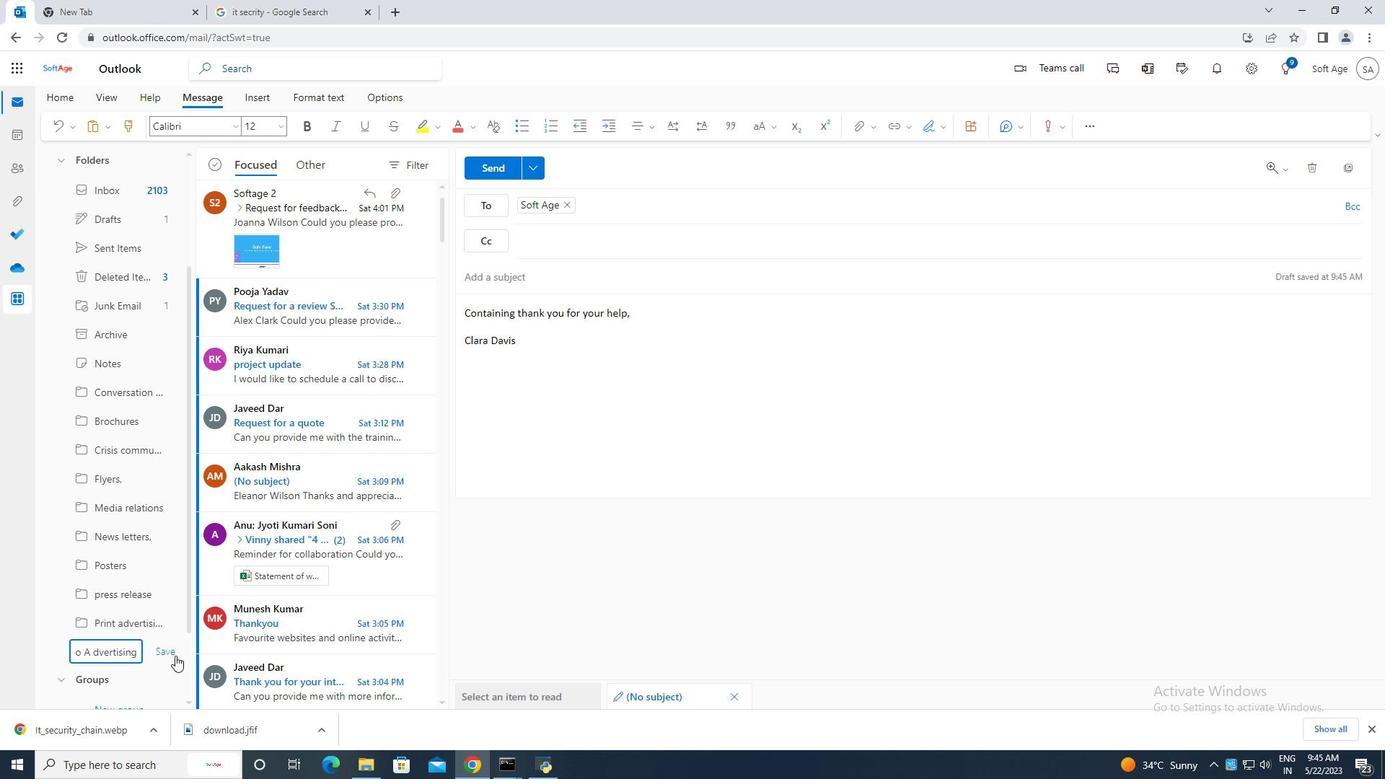 
Action: Mouse pressed left at (171, 651)
Screenshot: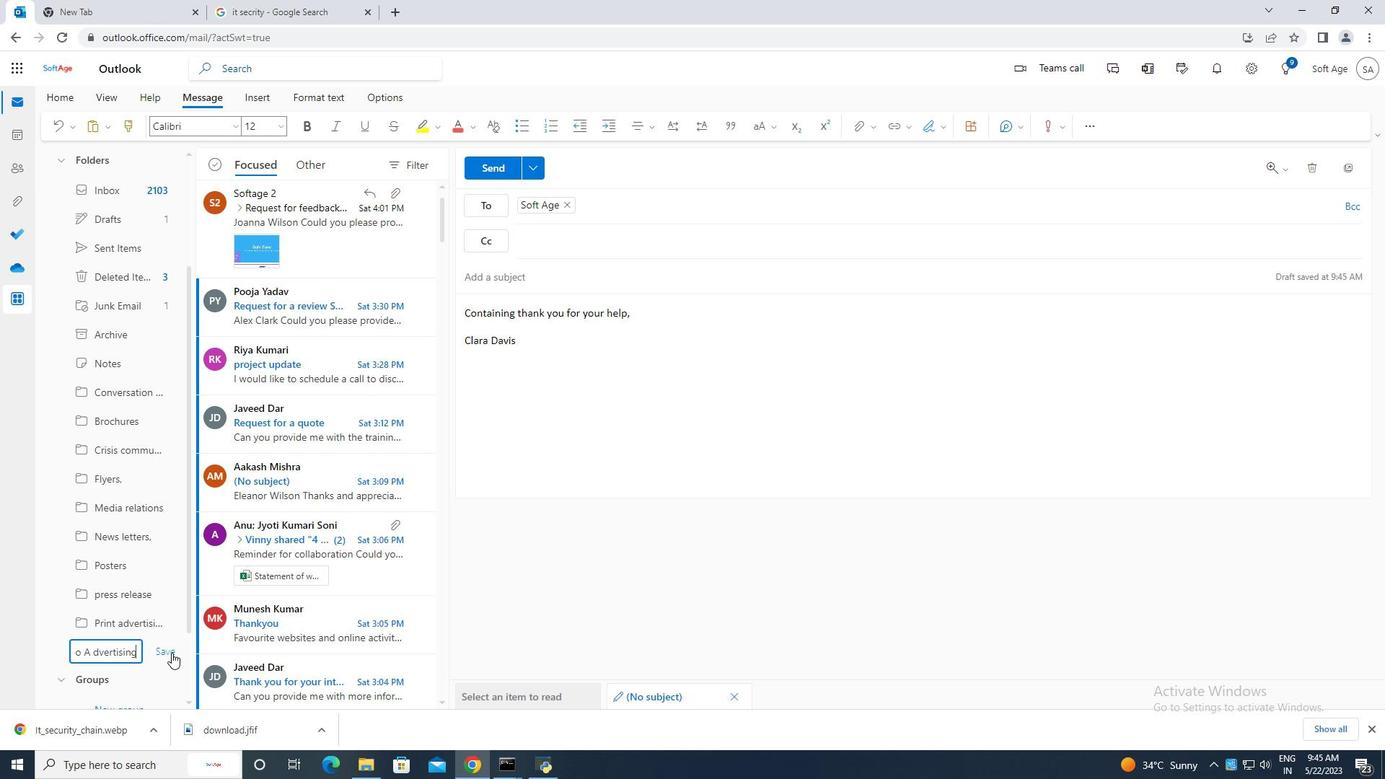 
Action: Mouse moved to (500, 164)
Screenshot: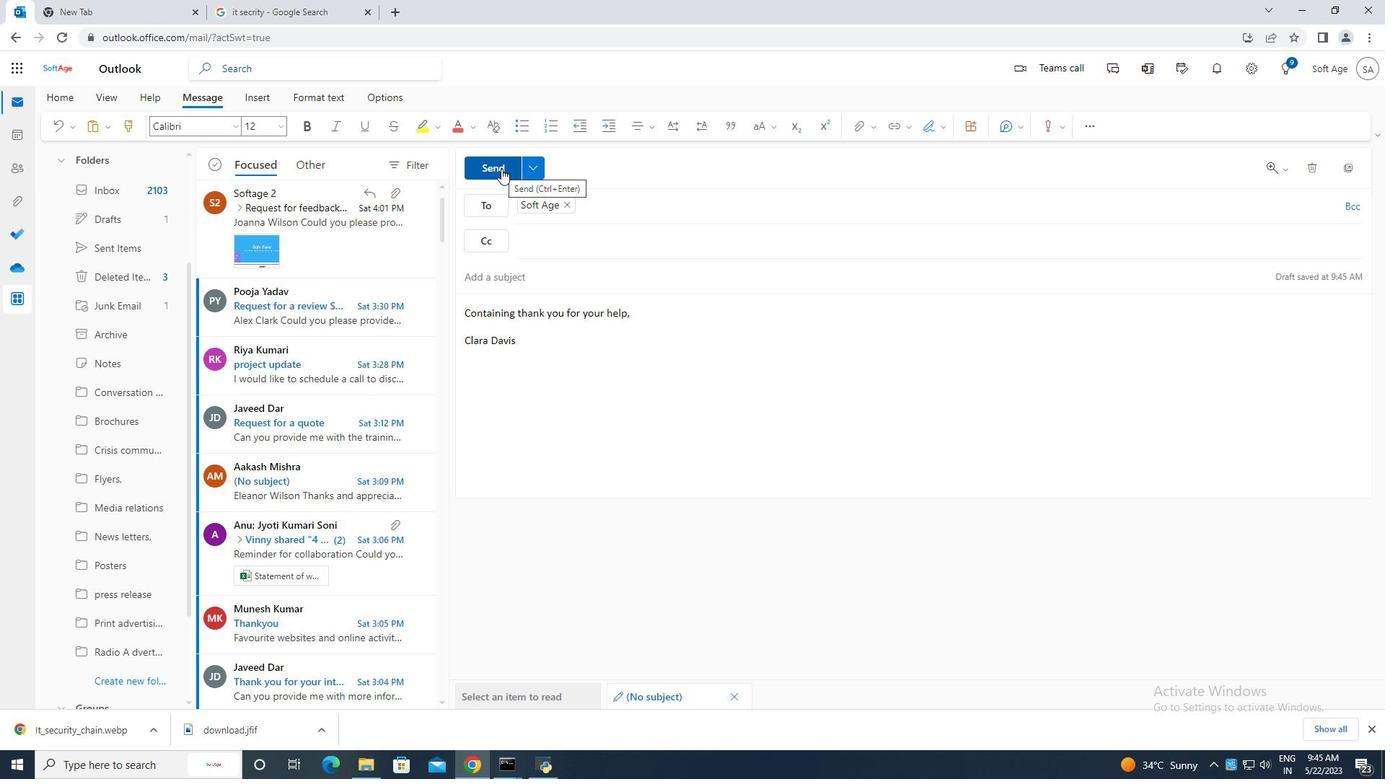 
Action: Mouse pressed left at (500, 164)
Screenshot: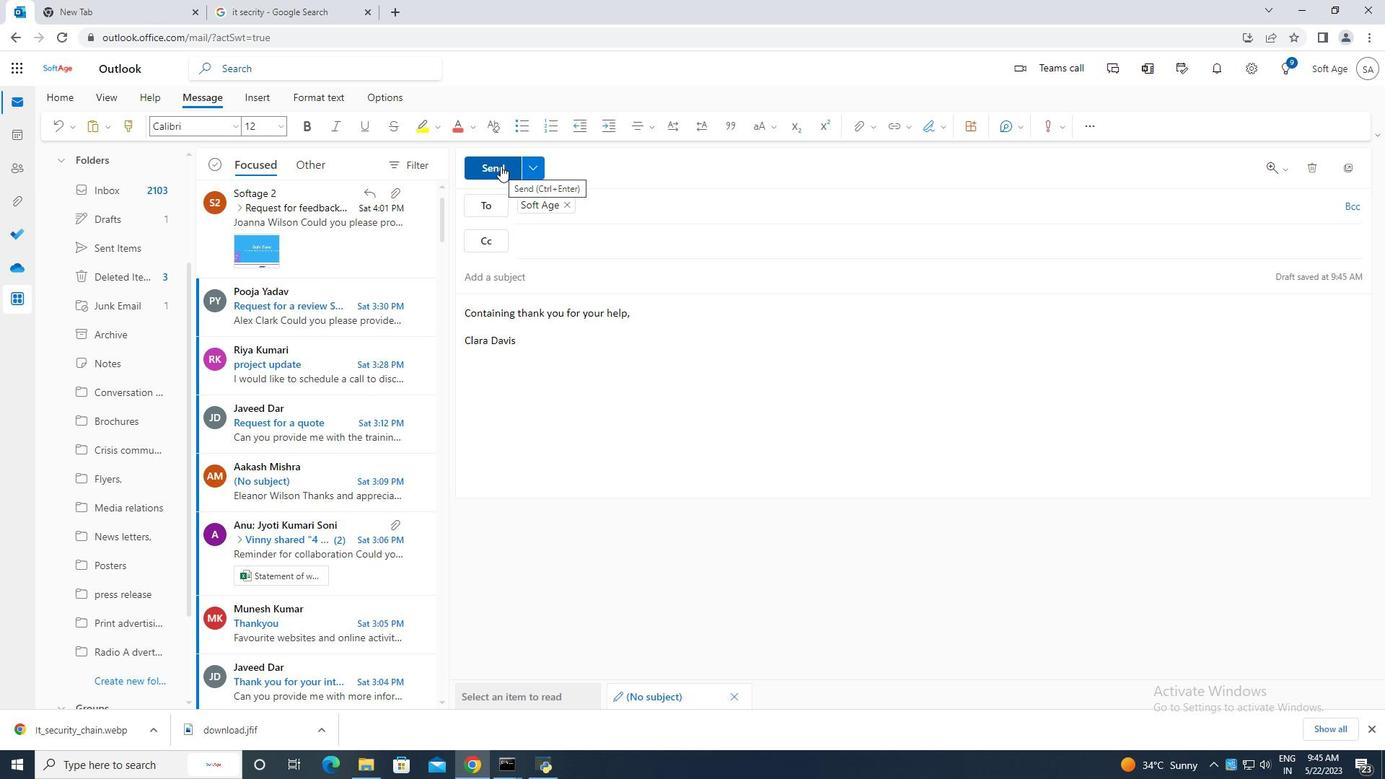 
Action: Mouse moved to (678, 417)
Screenshot: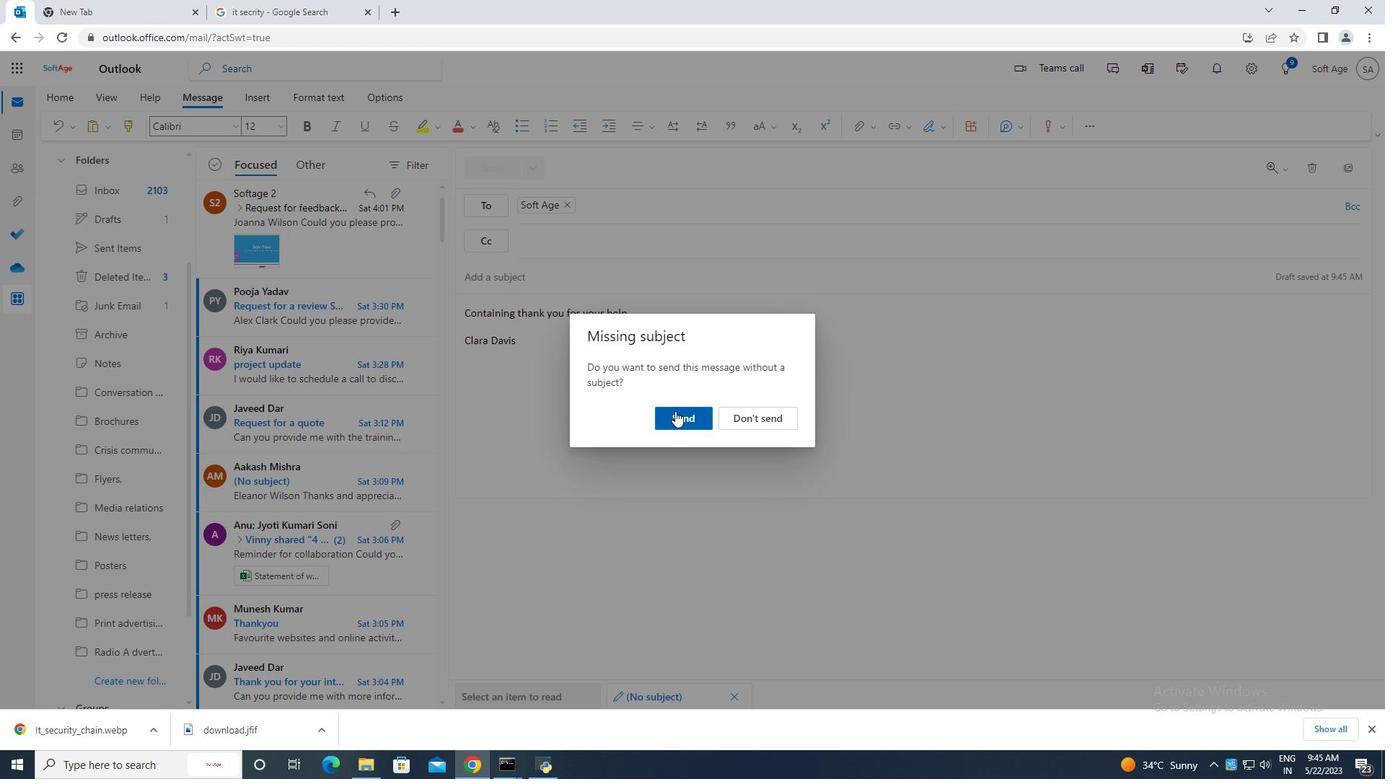 
Action: Mouse pressed left at (678, 417)
Screenshot: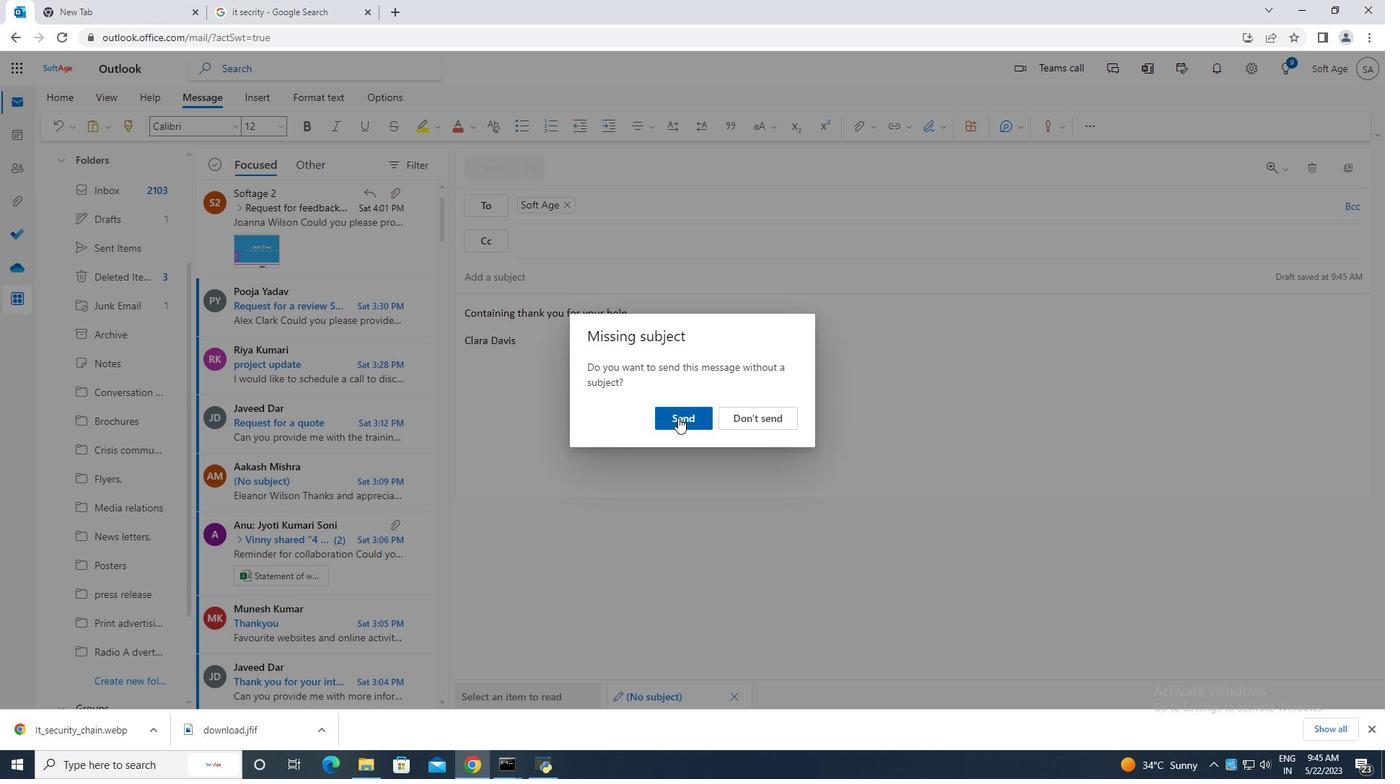 
Action: Mouse moved to (674, 417)
Screenshot: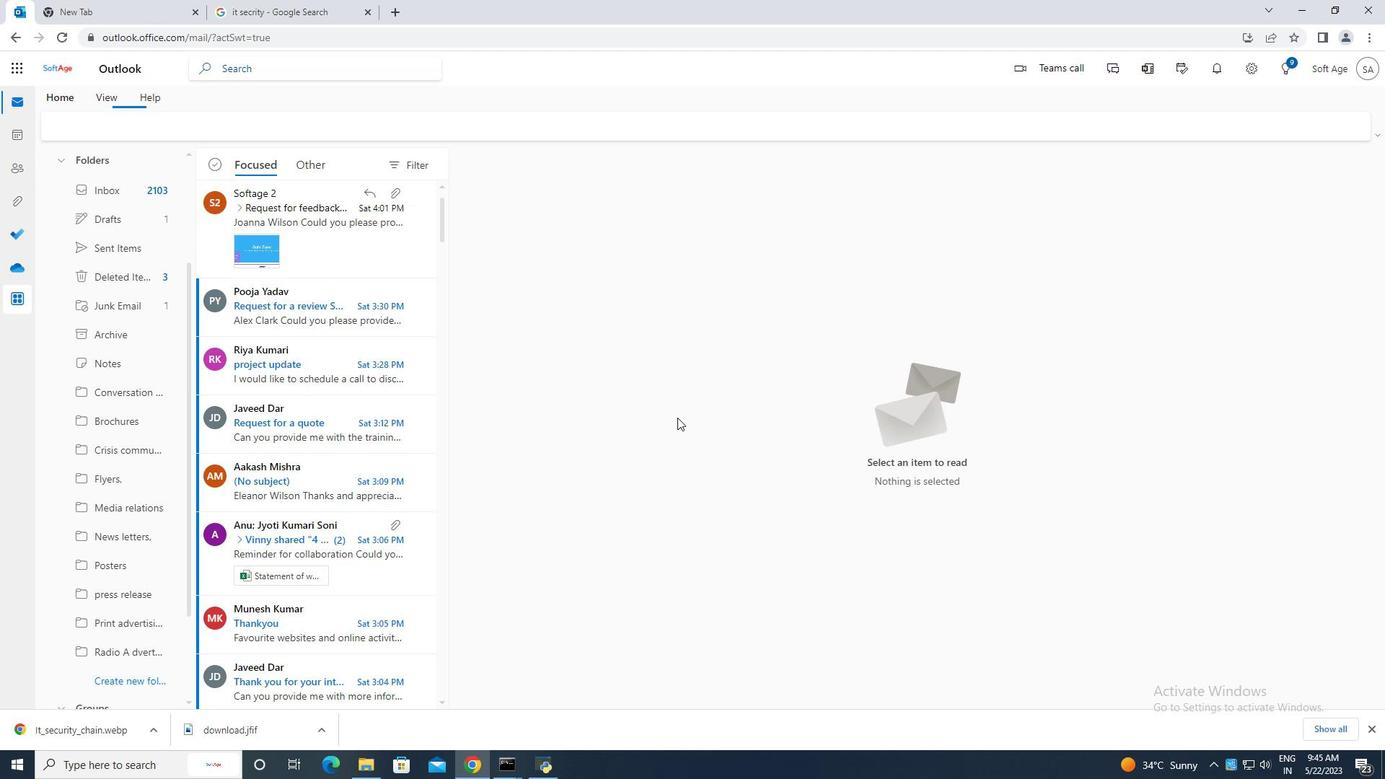 
